 Task: Look for space in Krasyliv, Ukraine from 9th June, 2023 to 16th June, 2023 for 2 adults in price range Rs.8000 to Rs.16000. Place can be entire place with 2 bedrooms having 2 beds and 1 bathroom. Property type can be house, flat, guest house. Booking option can be shelf check-in. Required host language is English.
Action: Mouse pressed left at (478, 112)
Screenshot: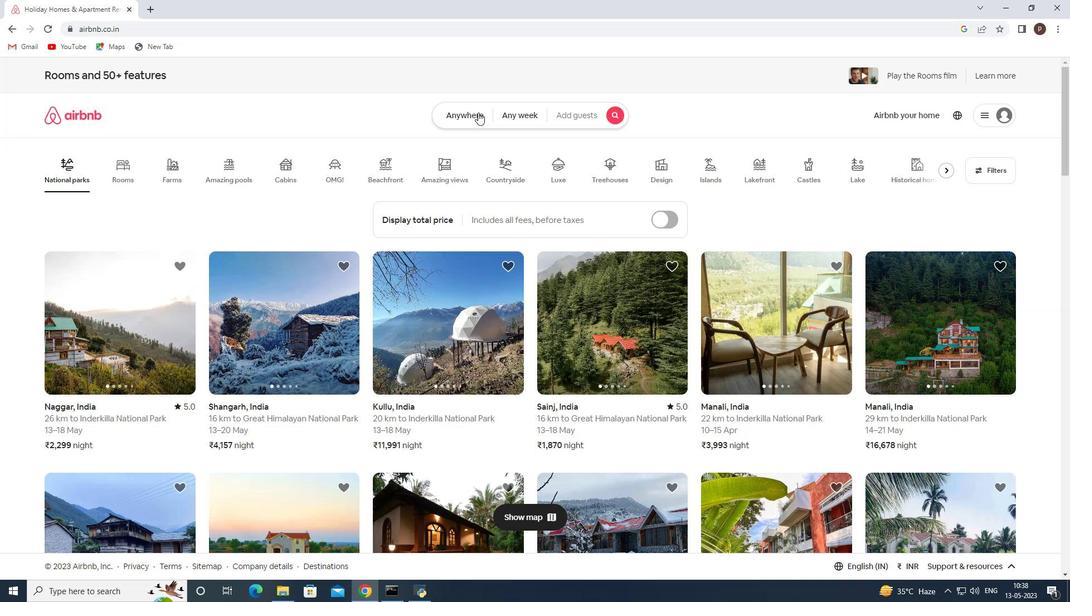 
Action: Mouse moved to (334, 162)
Screenshot: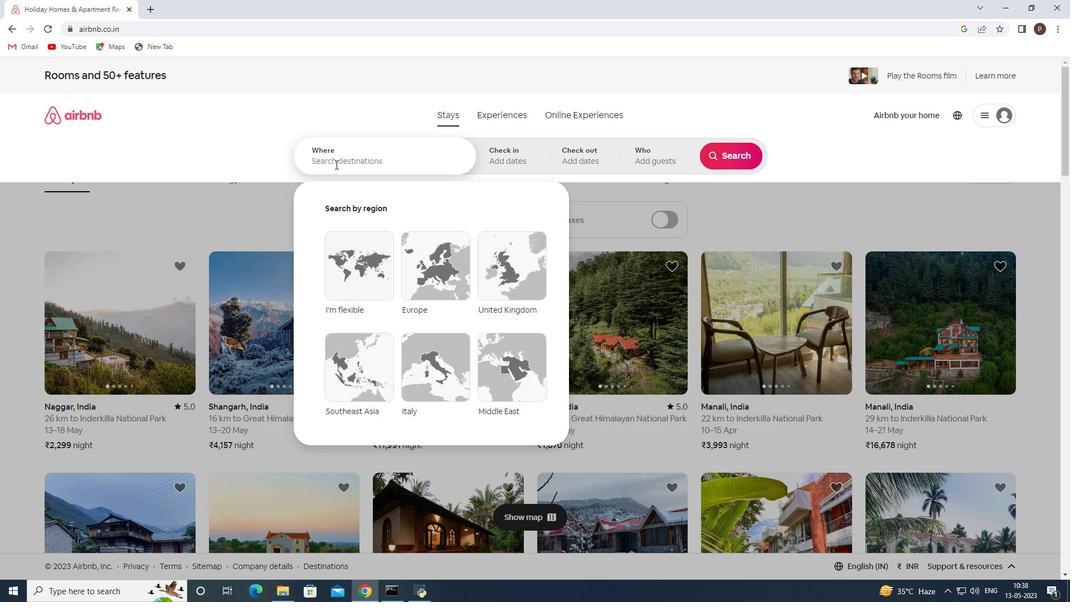 
Action: Mouse pressed left at (334, 162)
Screenshot: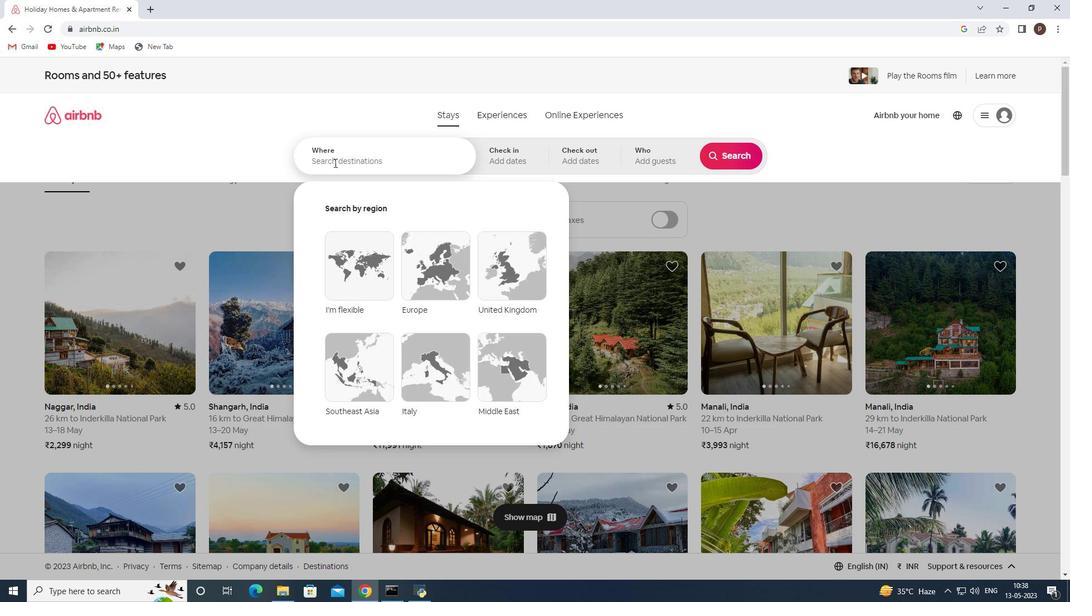 
Action: Key pressed <Key.caps_lock>K<Key.caps_lock>rasyliv,<Key.space><Key.caps_lock>U<Key.caps_lock>kraine
Screenshot: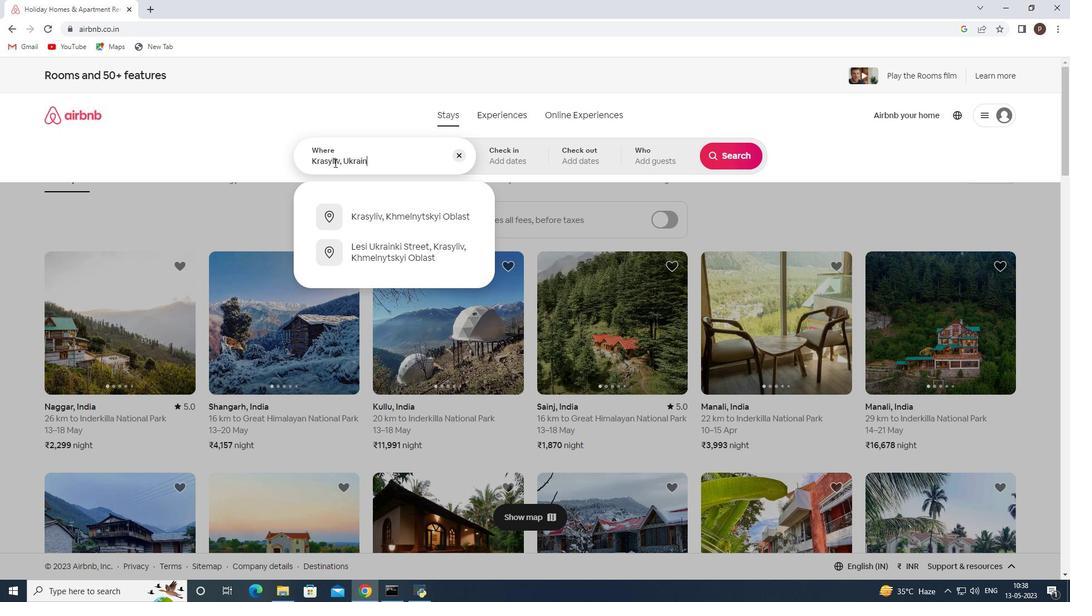 
Action: Mouse moved to (405, 125)
Screenshot: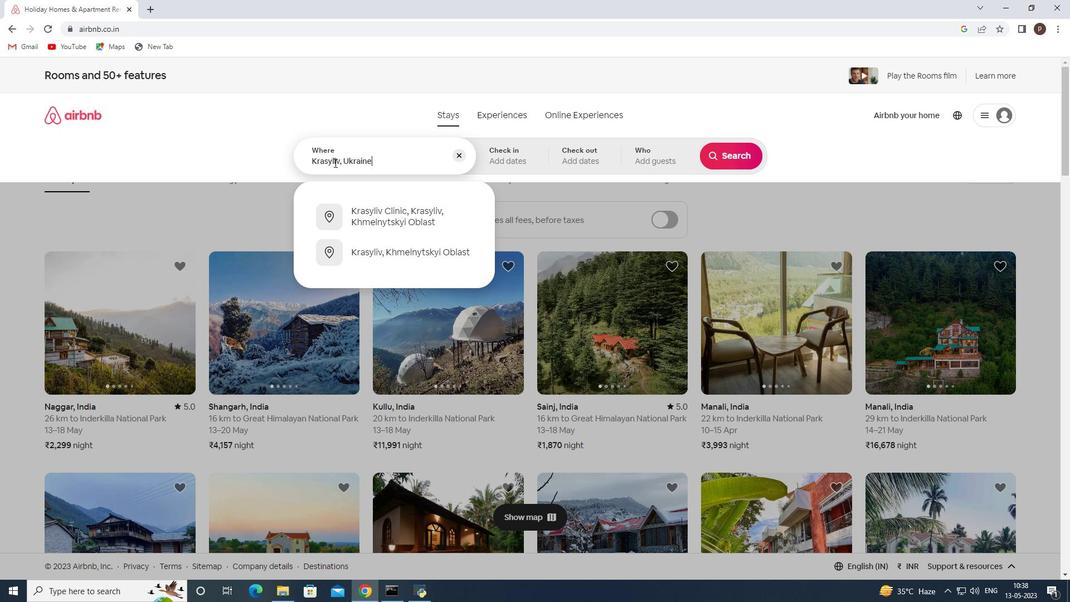
Action: Key pressed <Key.enter>
Screenshot: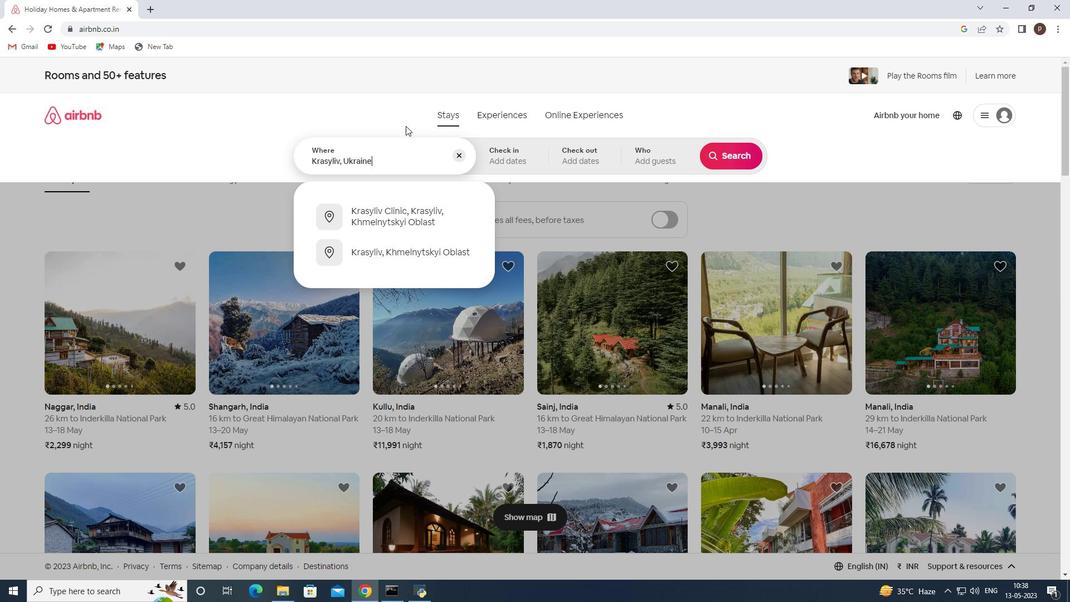 
Action: Mouse moved to (690, 321)
Screenshot: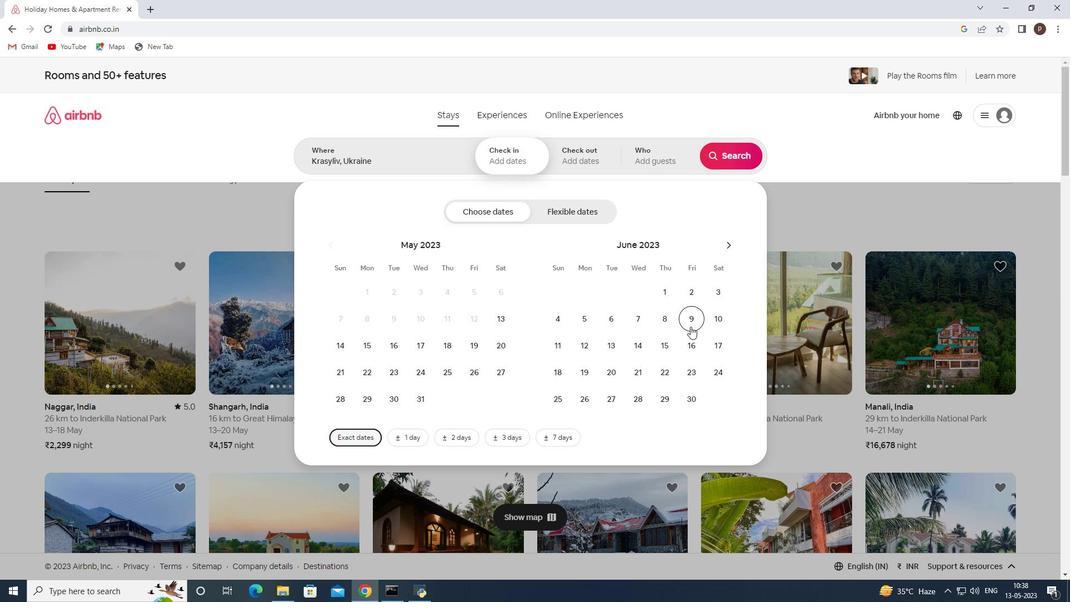 
Action: Mouse pressed left at (690, 321)
Screenshot: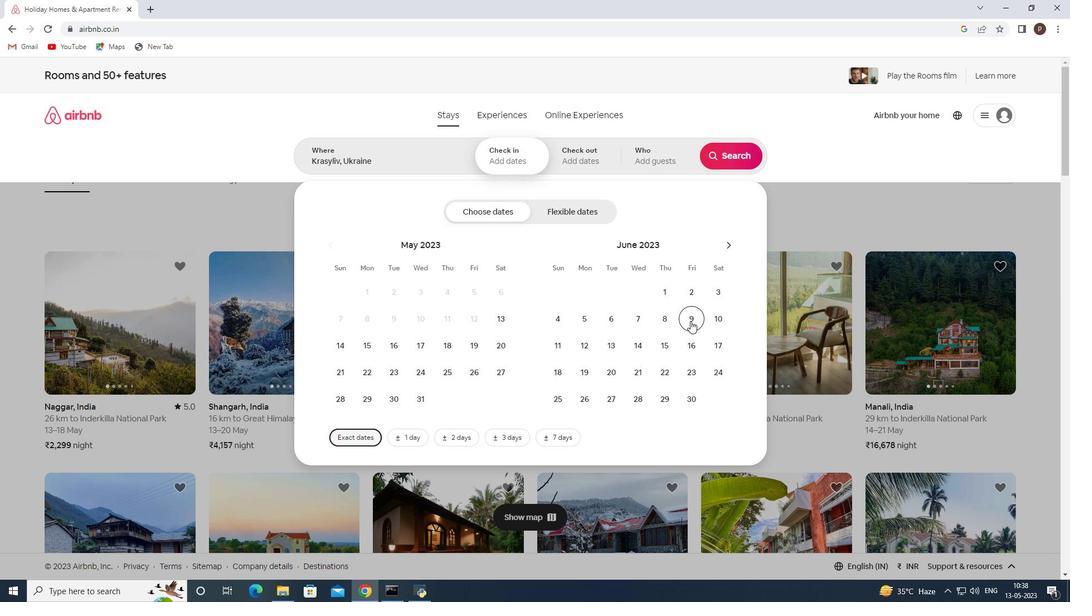 
Action: Mouse moved to (690, 342)
Screenshot: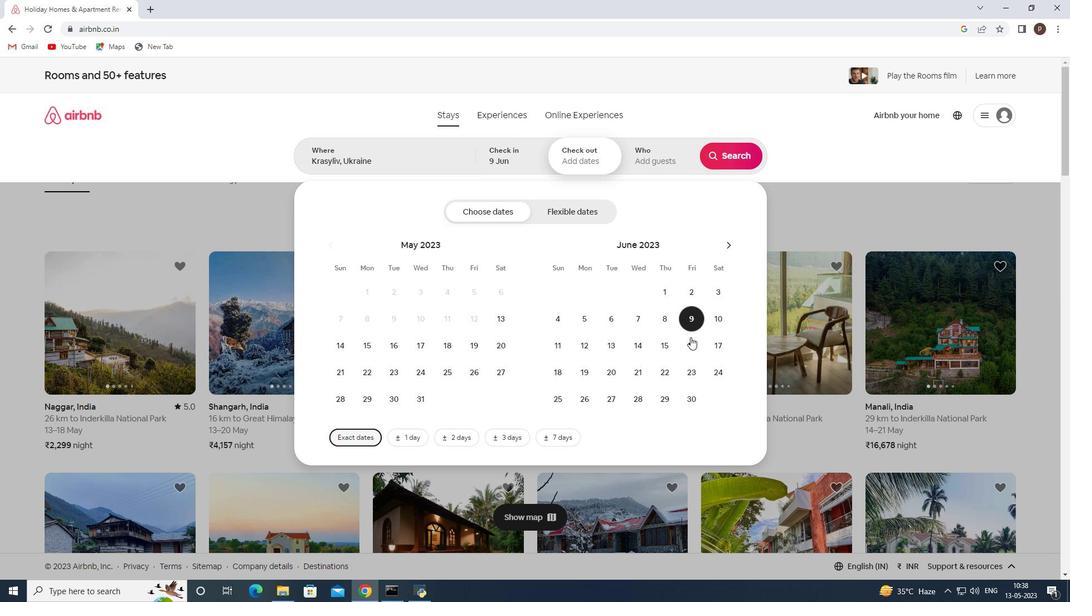 
Action: Mouse pressed left at (690, 342)
Screenshot: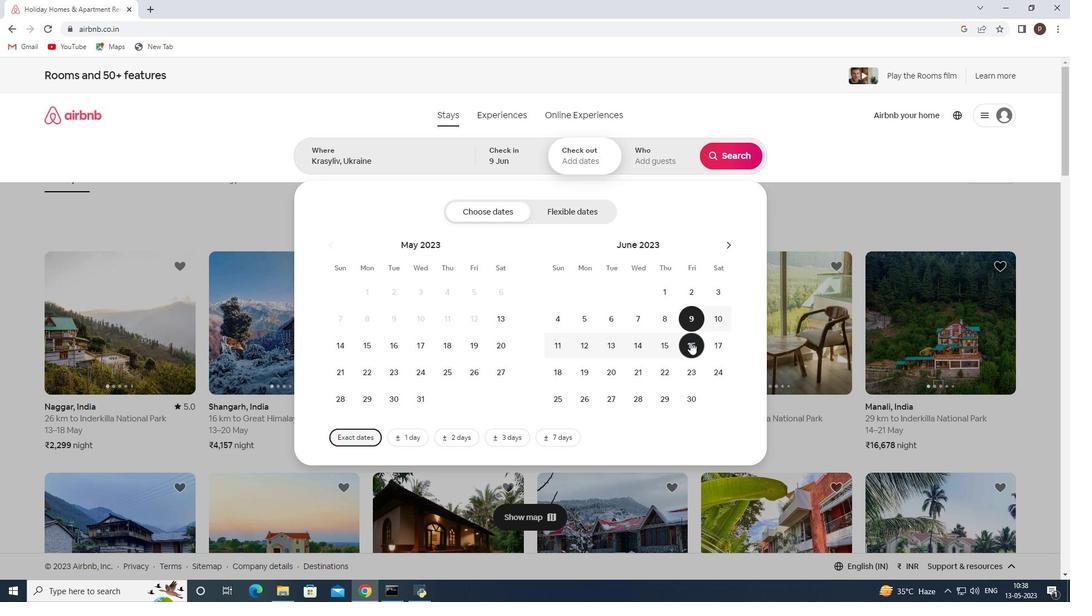 
Action: Mouse moved to (656, 159)
Screenshot: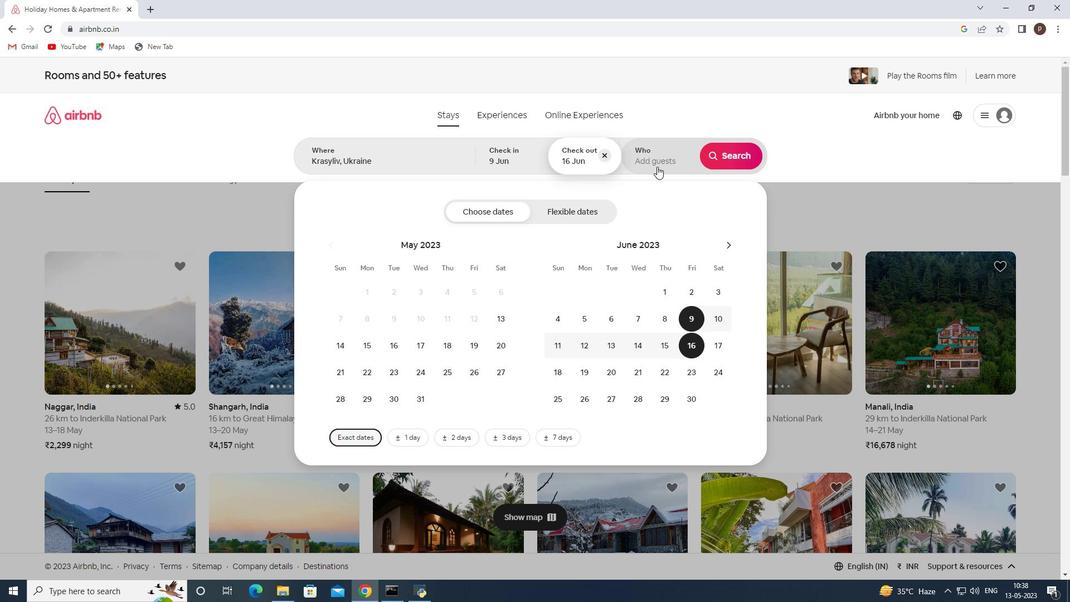
Action: Mouse pressed left at (656, 159)
Screenshot: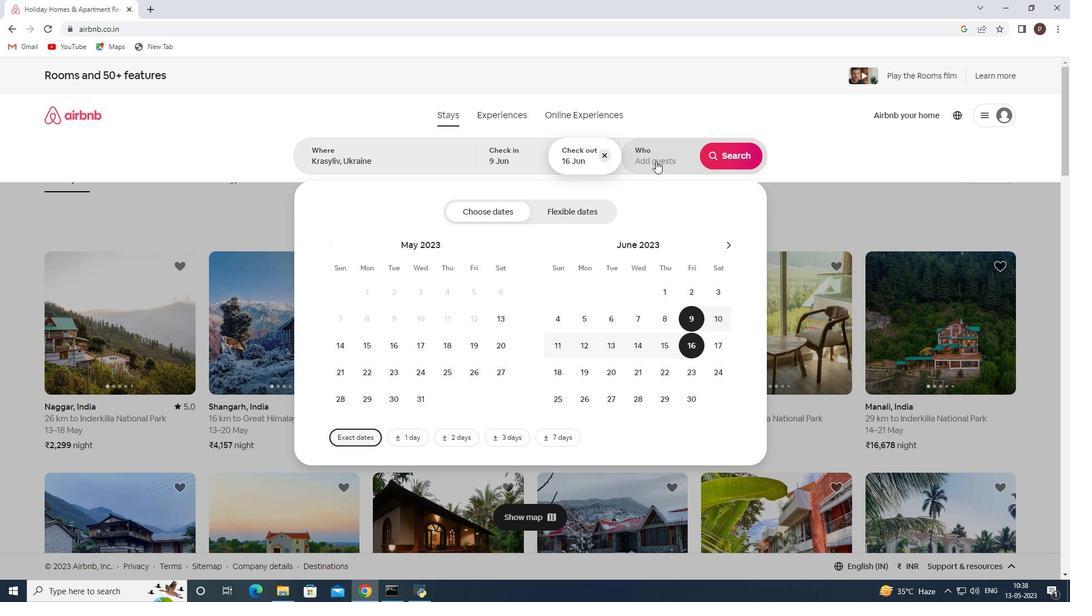 
Action: Mouse moved to (734, 209)
Screenshot: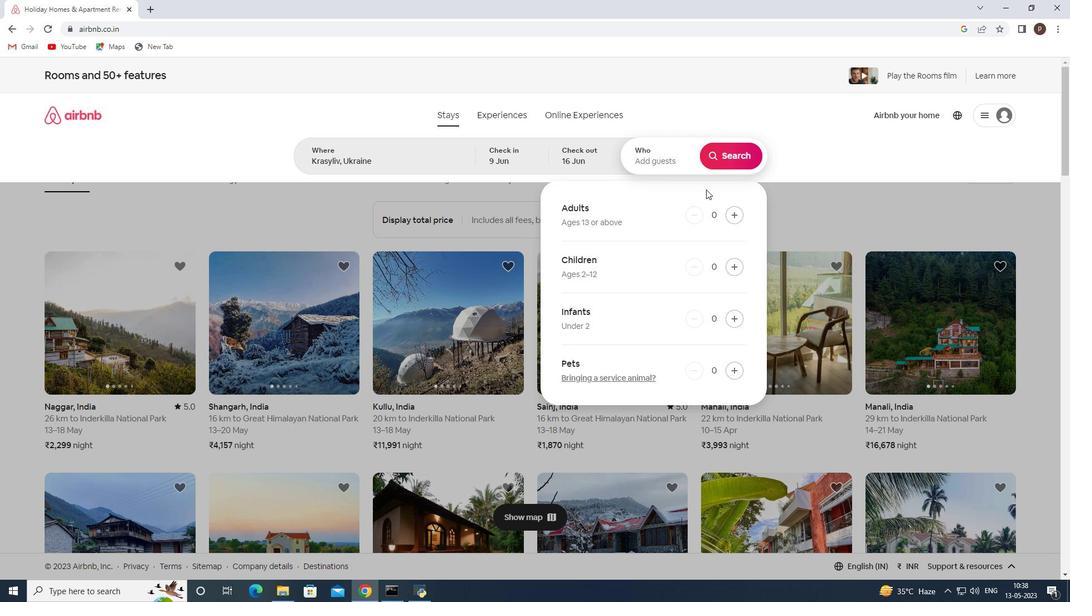 
Action: Mouse pressed left at (734, 209)
Screenshot: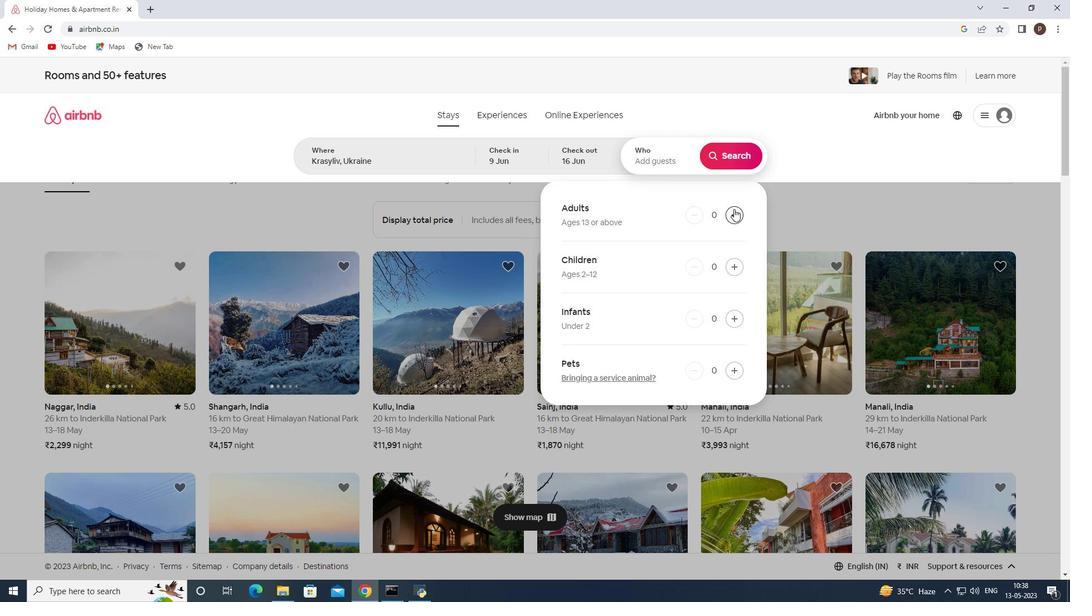 
Action: Mouse pressed left at (734, 209)
Screenshot: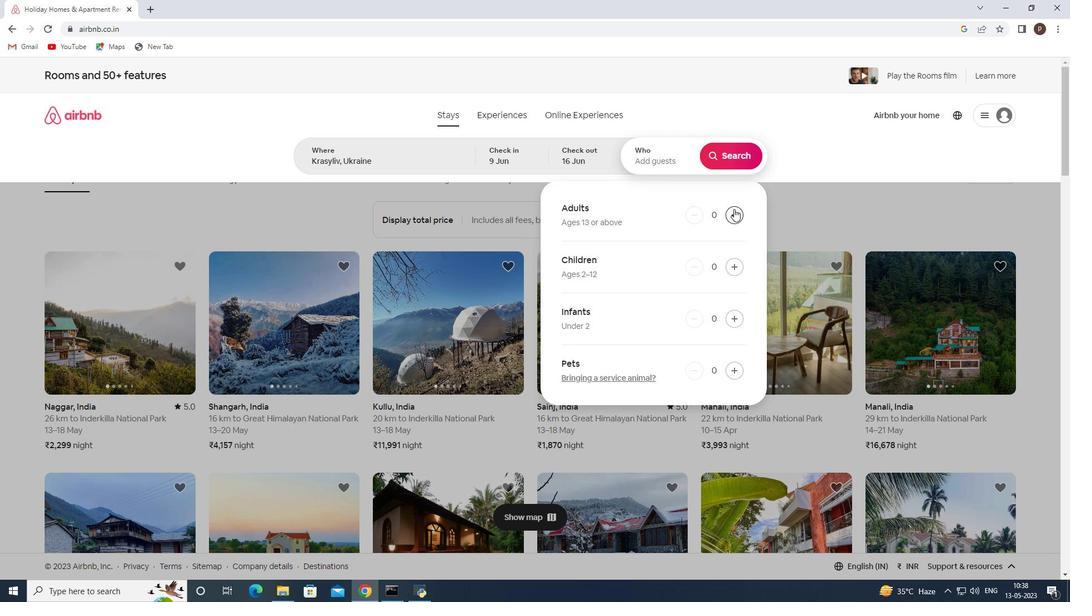 
Action: Mouse moved to (736, 152)
Screenshot: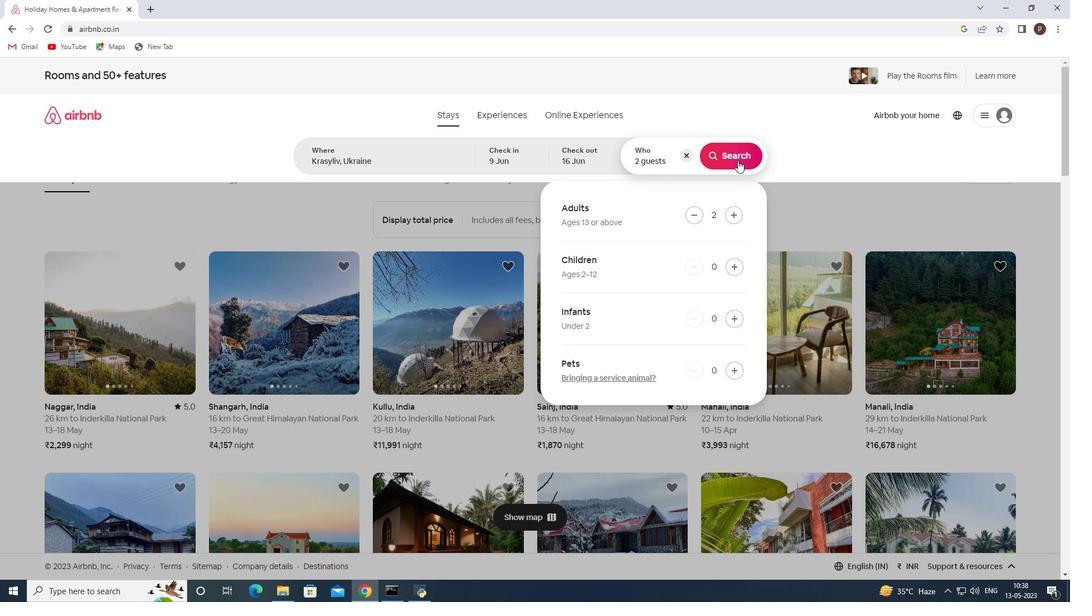 
Action: Mouse pressed left at (736, 152)
Screenshot: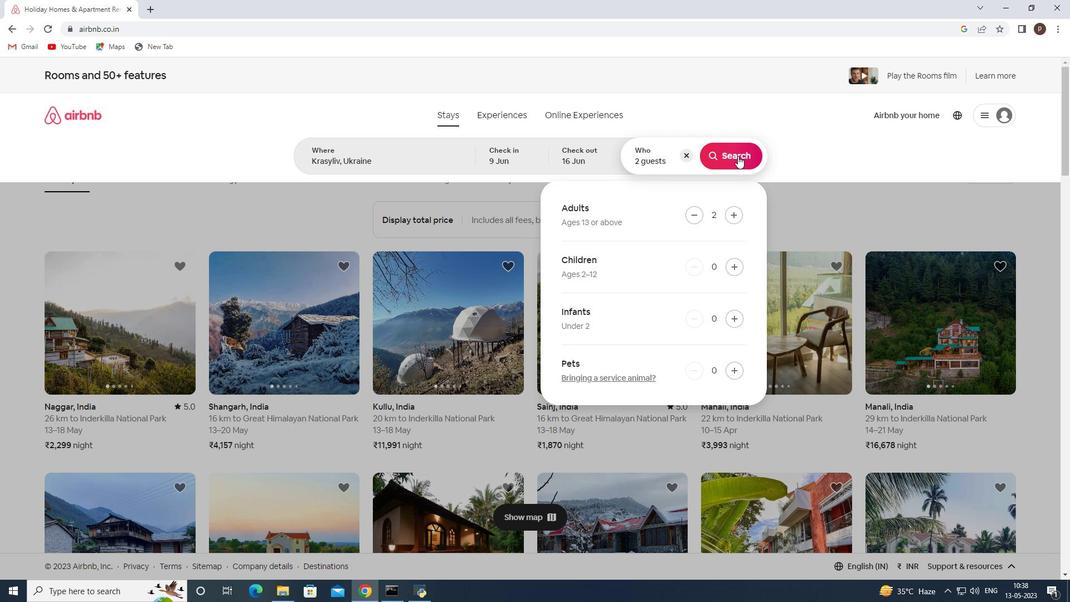 
Action: Mouse moved to (1012, 124)
Screenshot: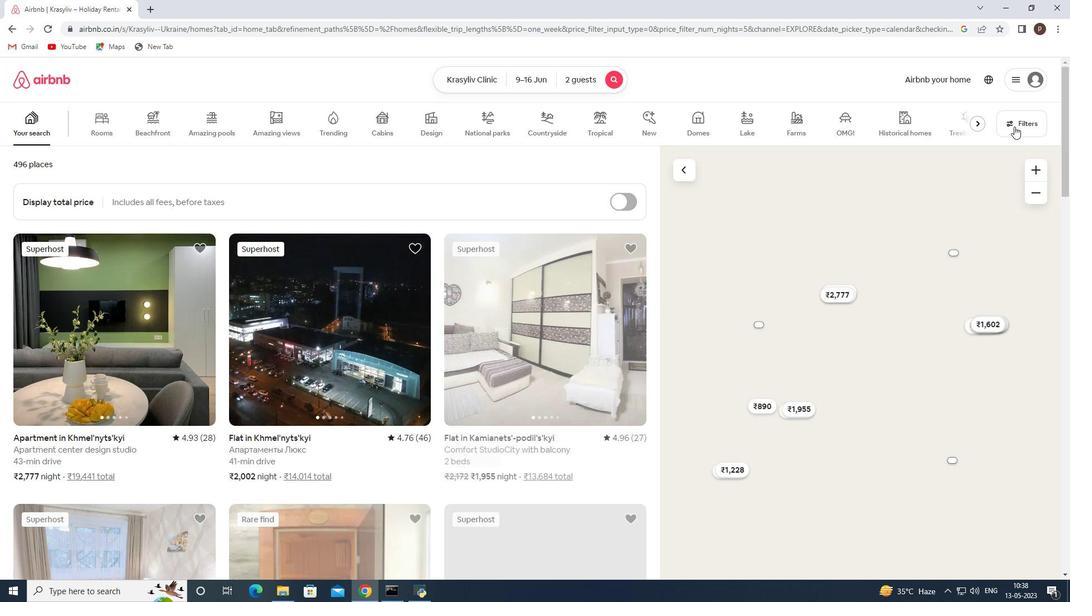 
Action: Mouse pressed left at (1012, 124)
Screenshot: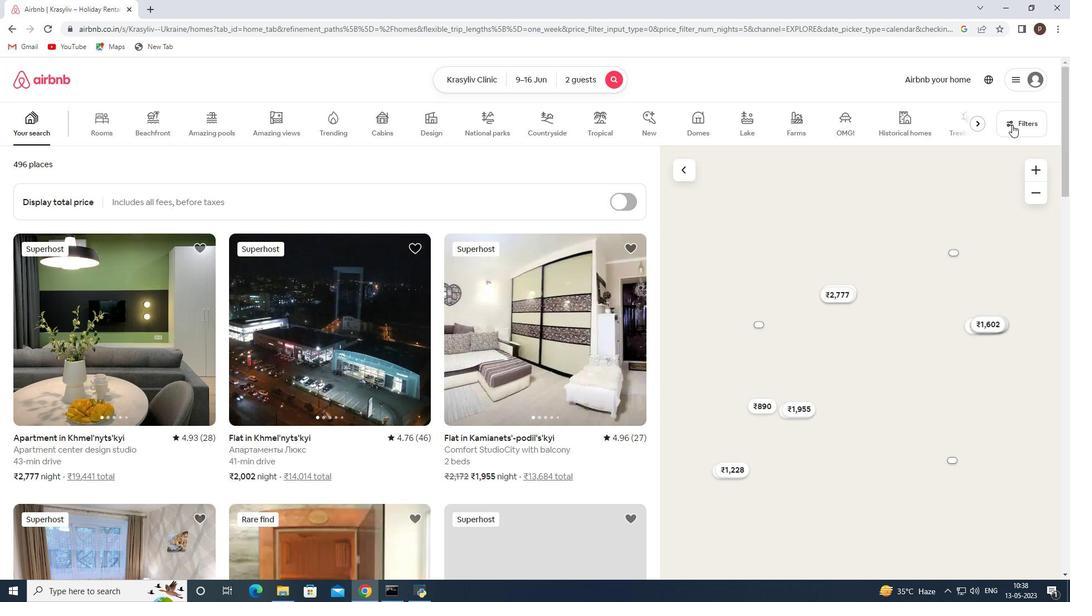
Action: Mouse moved to (367, 399)
Screenshot: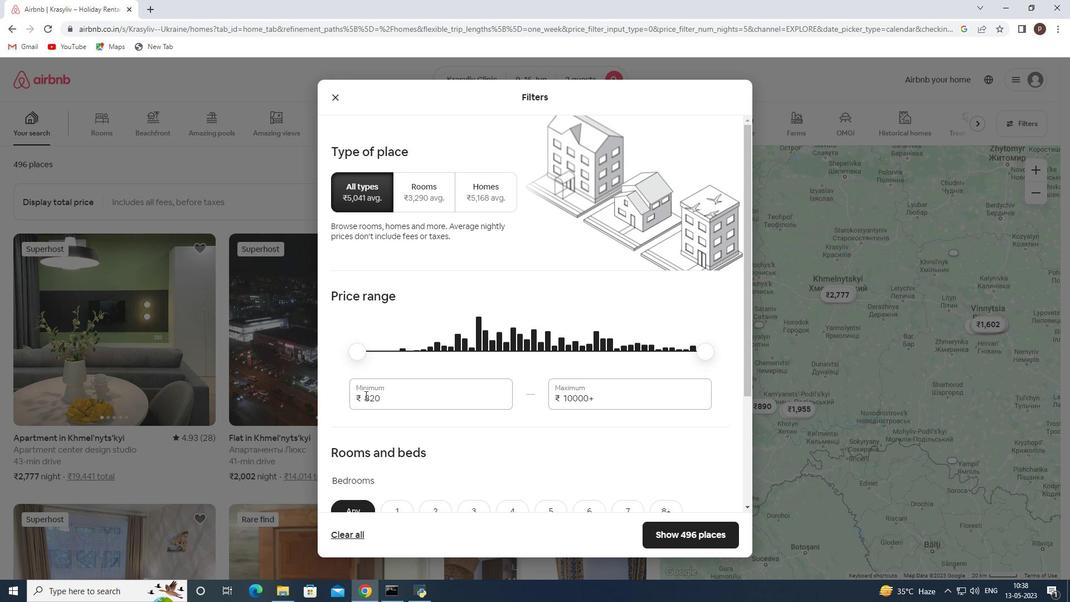 
Action: Mouse pressed left at (367, 399)
Screenshot: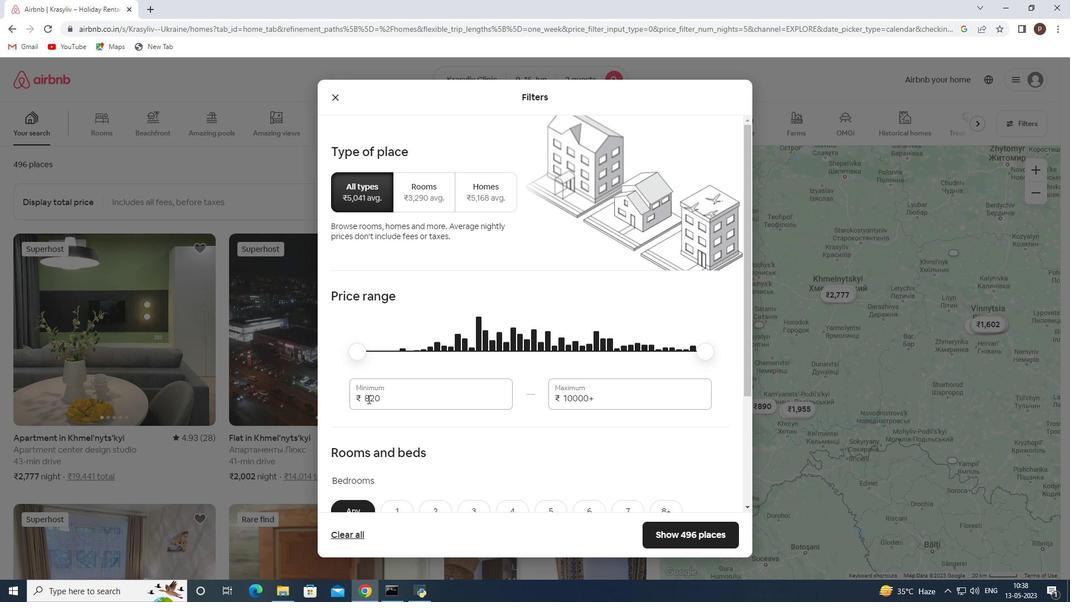
Action: Mouse pressed left at (367, 399)
Screenshot: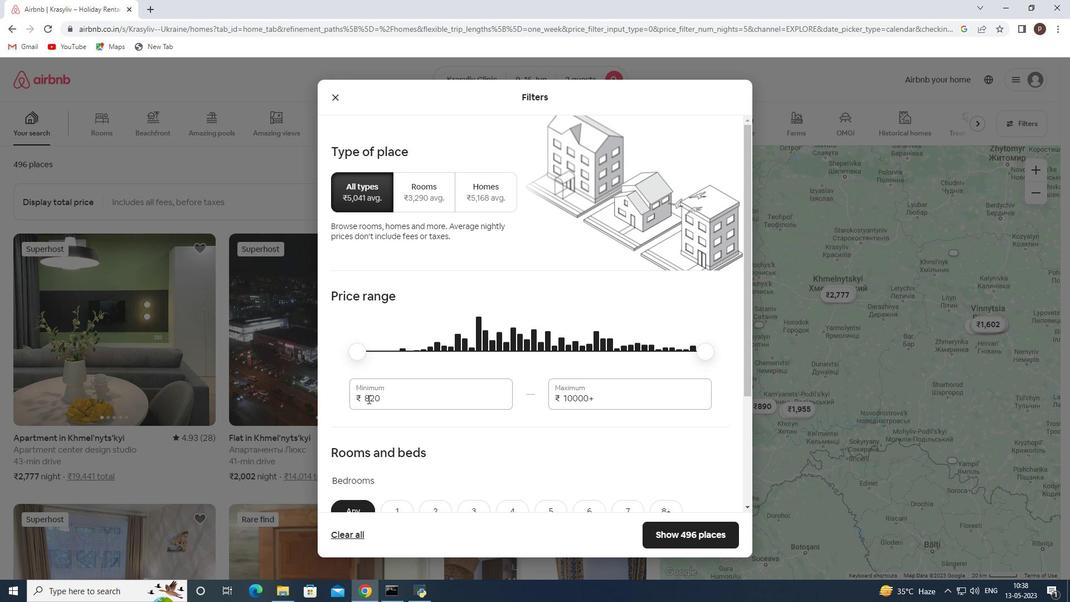 
Action: Key pressed 8000<Key.tab>16000
Screenshot: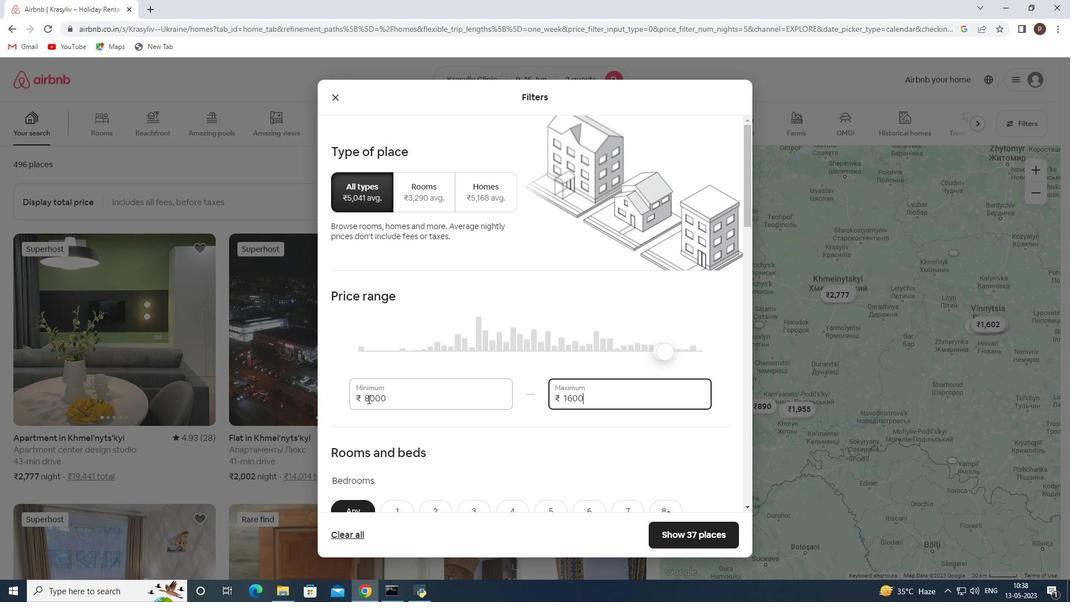 
Action: Mouse scrolled (367, 398) with delta (0, 0)
Screenshot: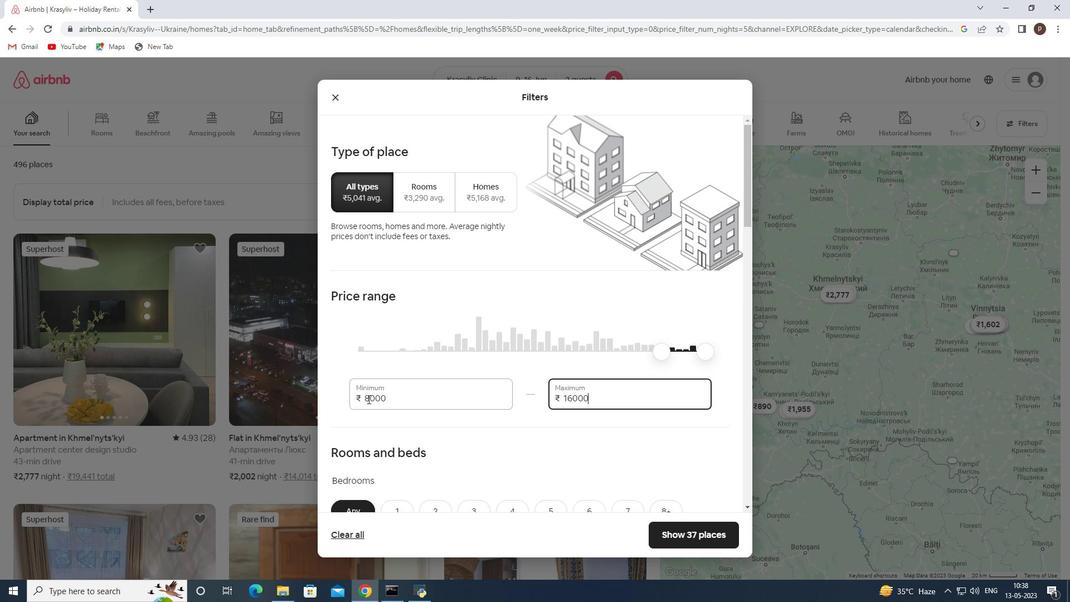 
Action: Mouse scrolled (367, 398) with delta (0, 0)
Screenshot: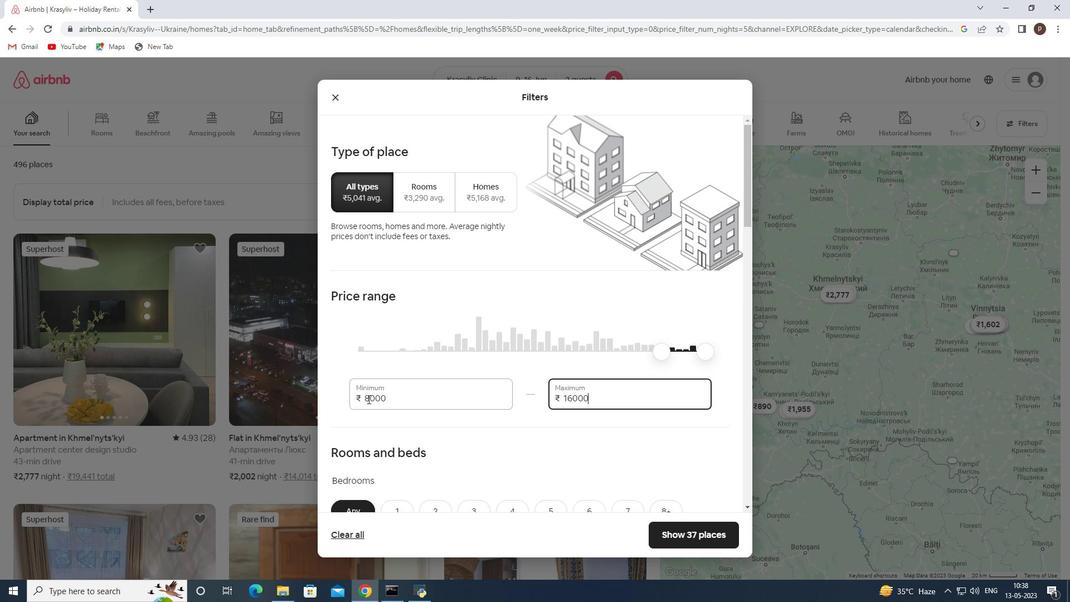 
Action: Mouse moved to (369, 399)
Screenshot: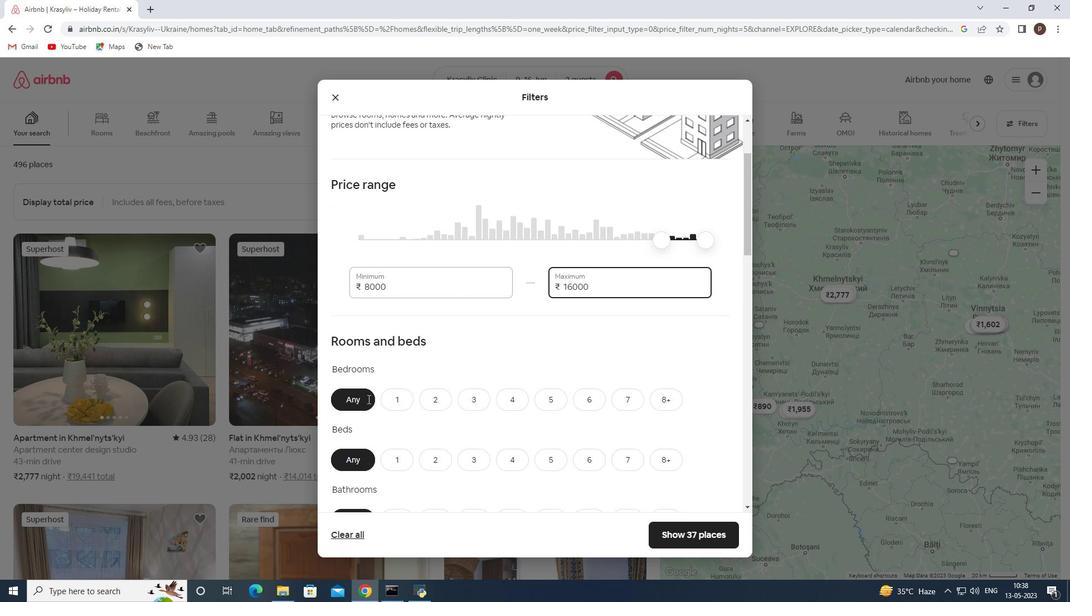 
Action: Mouse scrolled (369, 398) with delta (0, 0)
Screenshot: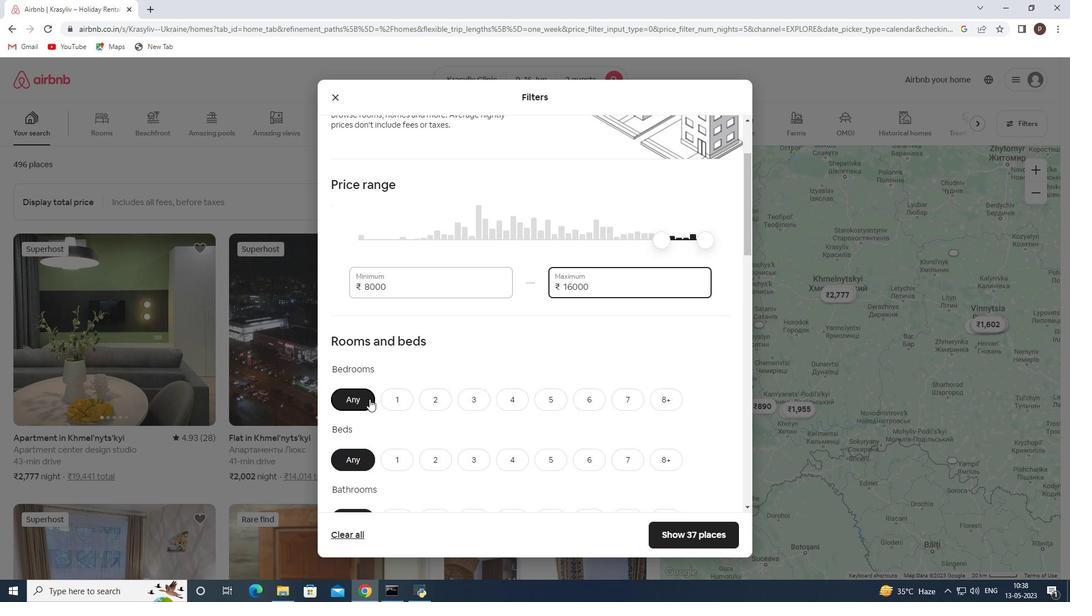 
Action: Mouse moved to (433, 346)
Screenshot: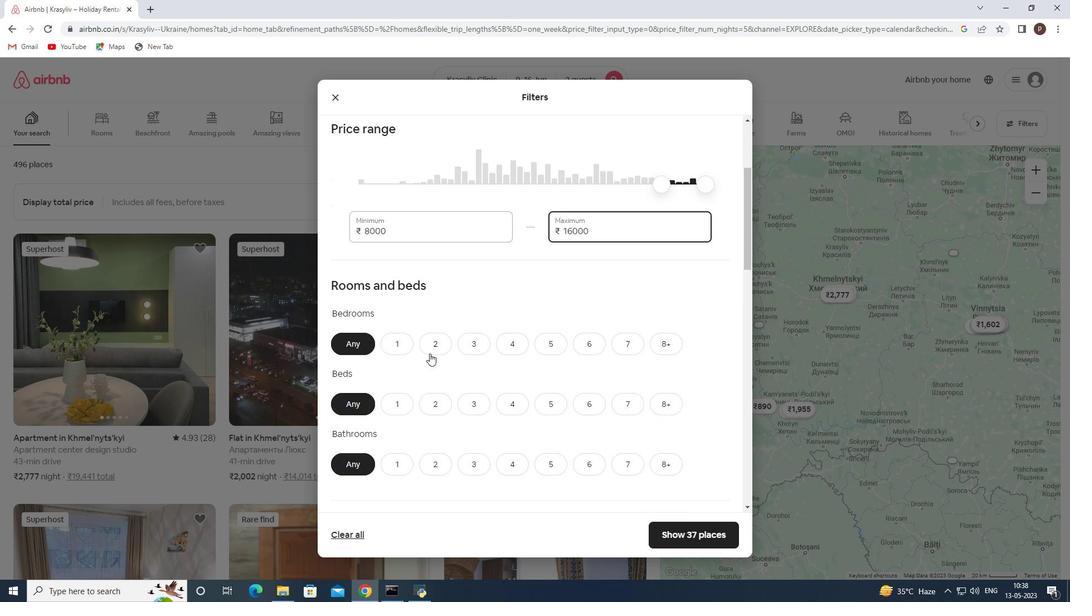 
Action: Mouse pressed left at (433, 346)
Screenshot: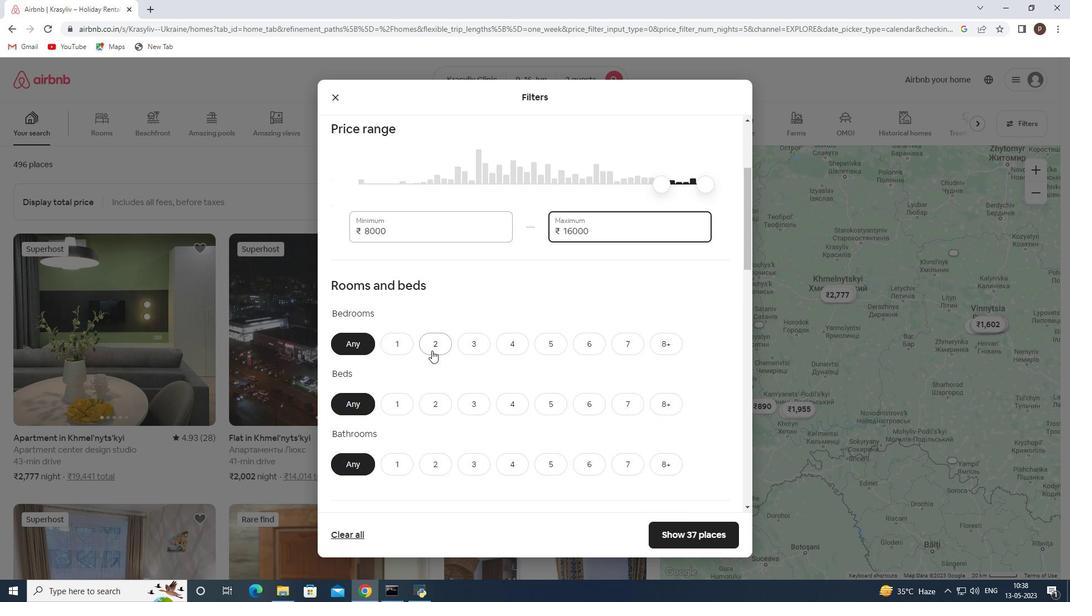 
Action: Mouse moved to (433, 393)
Screenshot: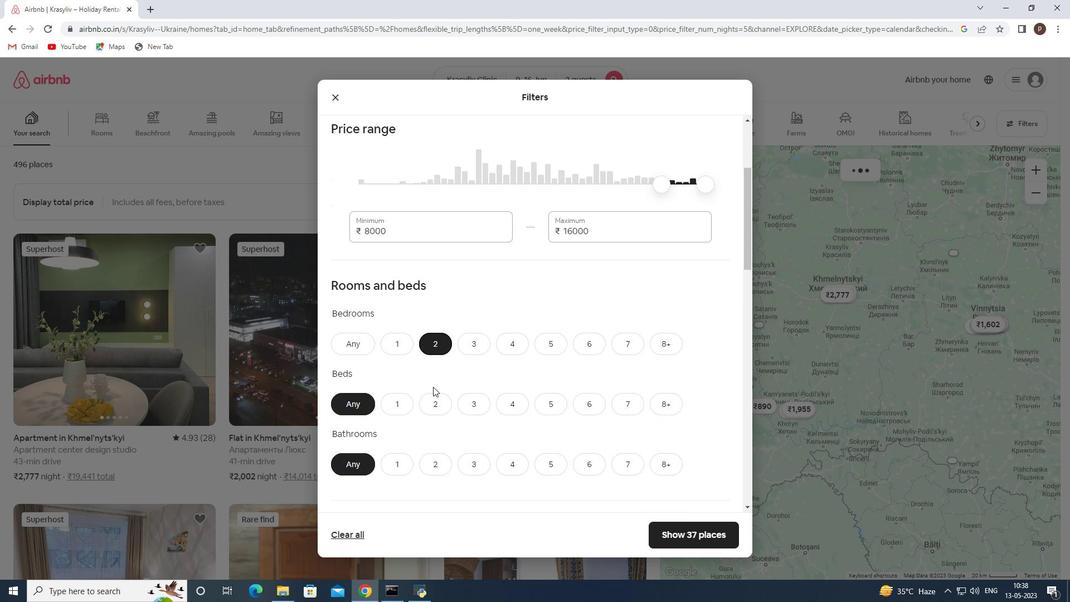
Action: Mouse pressed left at (433, 393)
Screenshot: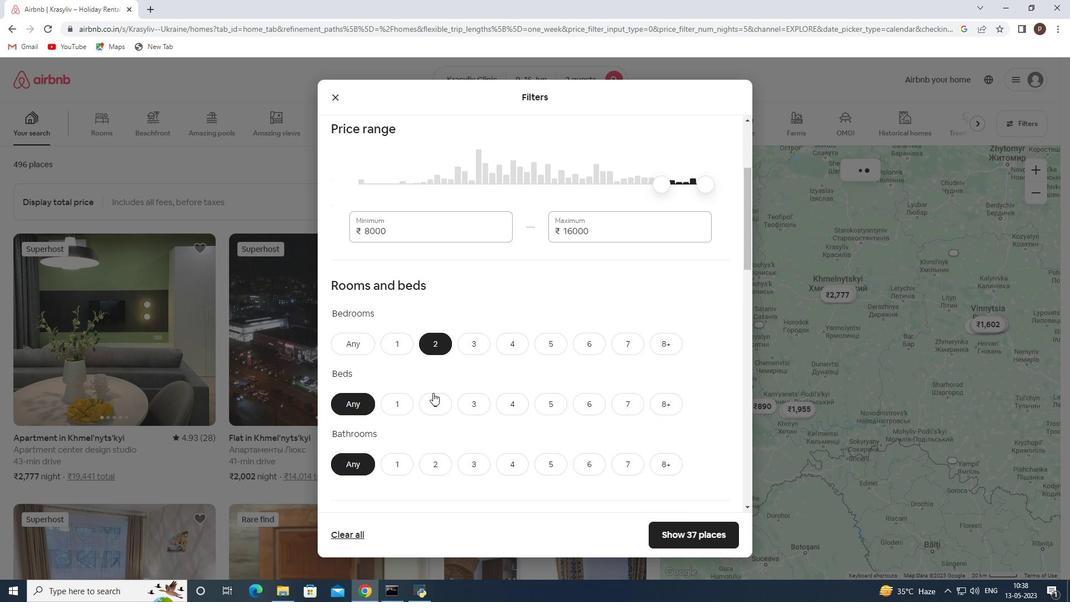 
Action: Mouse moved to (394, 466)
Screenshot: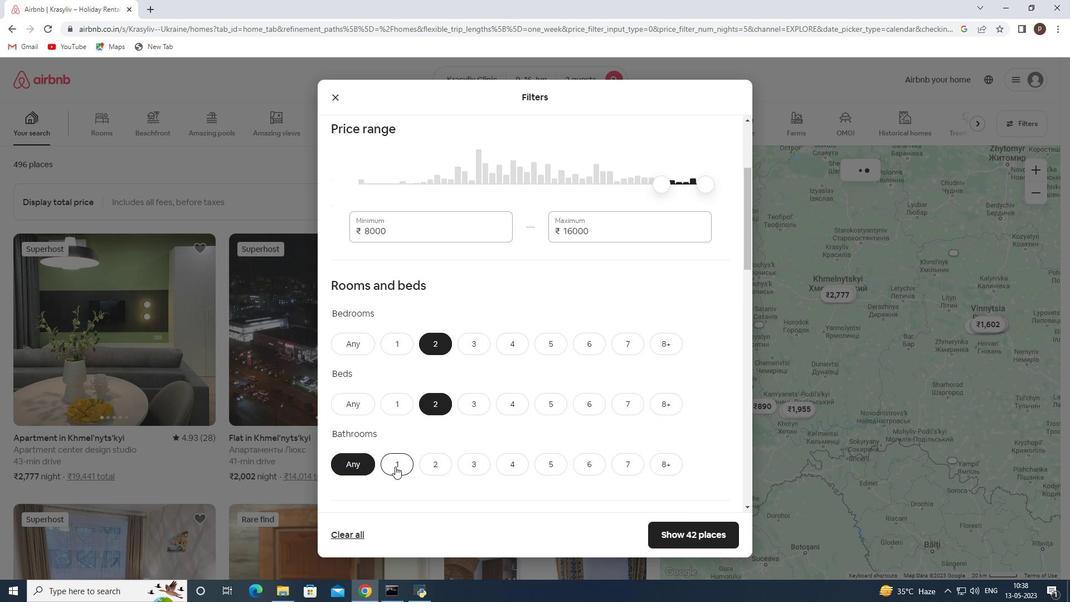 
Action: Mouse pressed left at (394, 466)
Screenshot: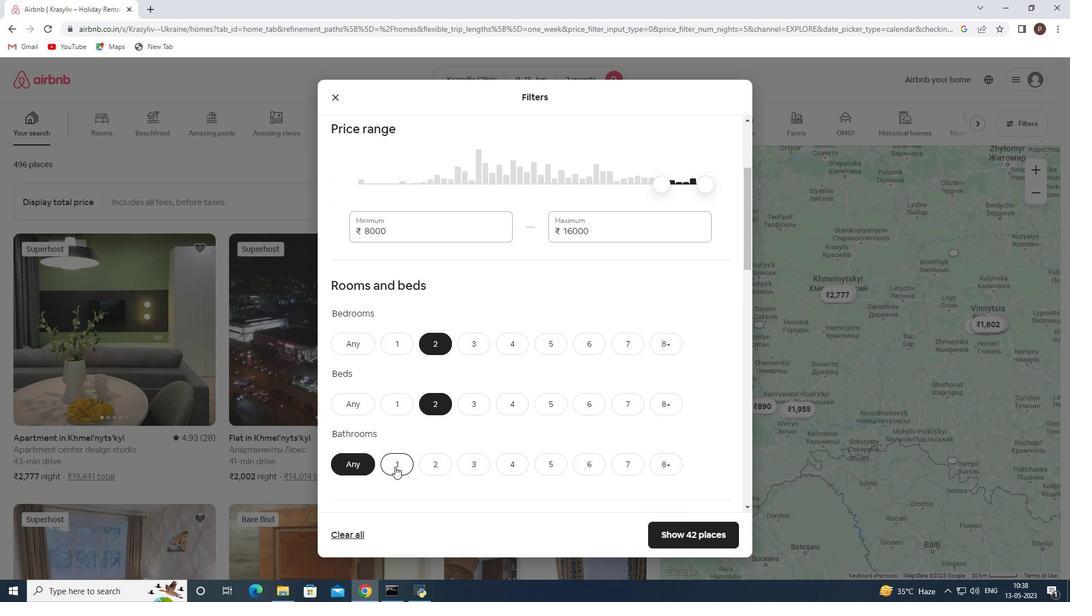 
Action: Mouse moved to (440, 424)
Screenshot: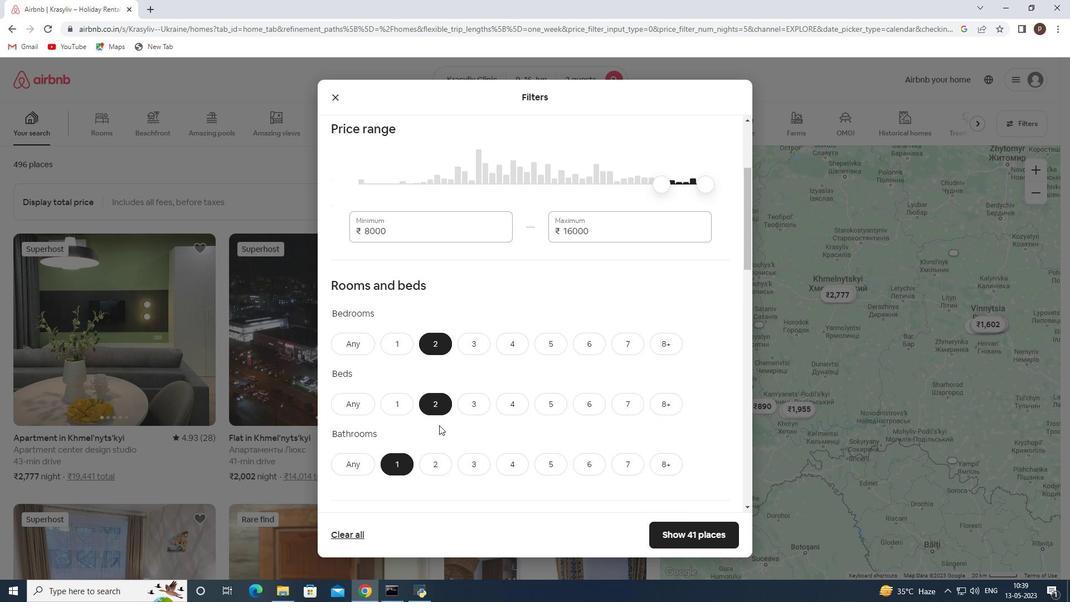 
Action: Mouse scrolled (440, 424) with delta (0, 0)
Screenshot: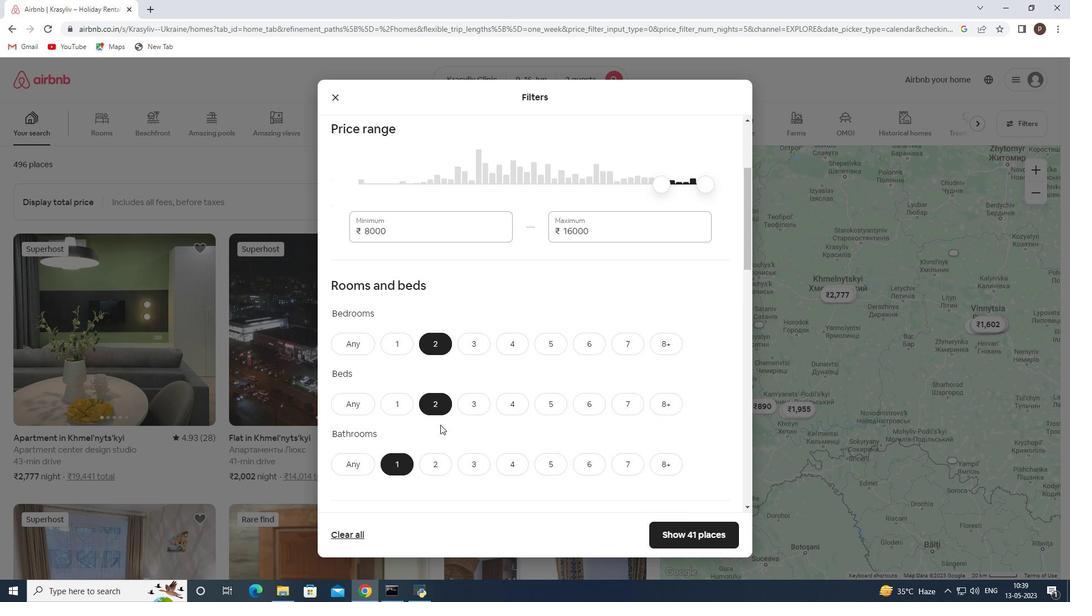 
Action: Mouse scrolled (440, 424) with delta (0, 0)
Screenshot: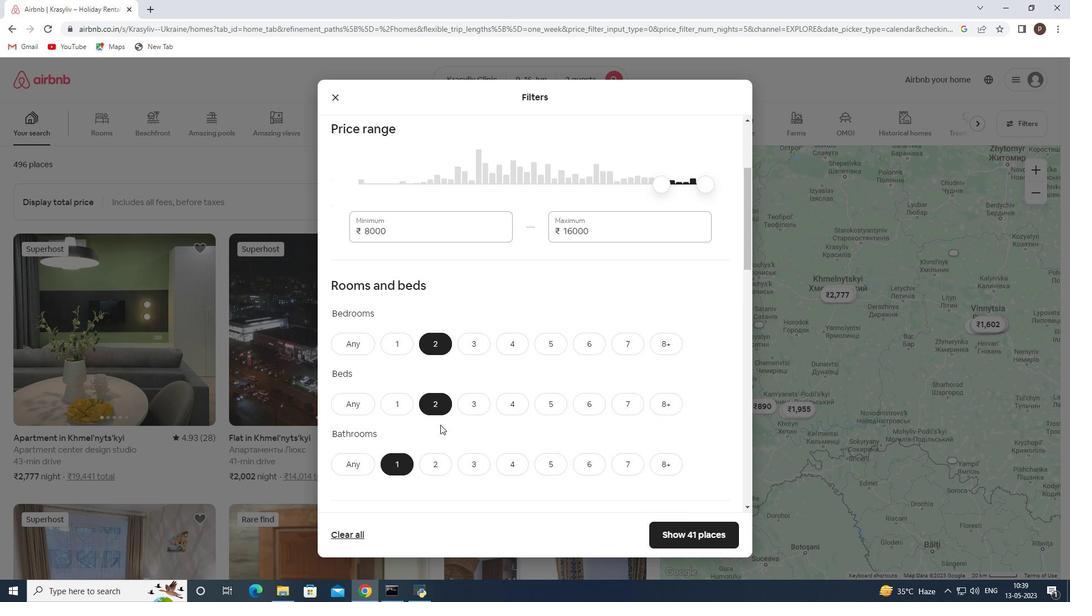 
Action: Mouse moved to (397, 481)
Screenshot: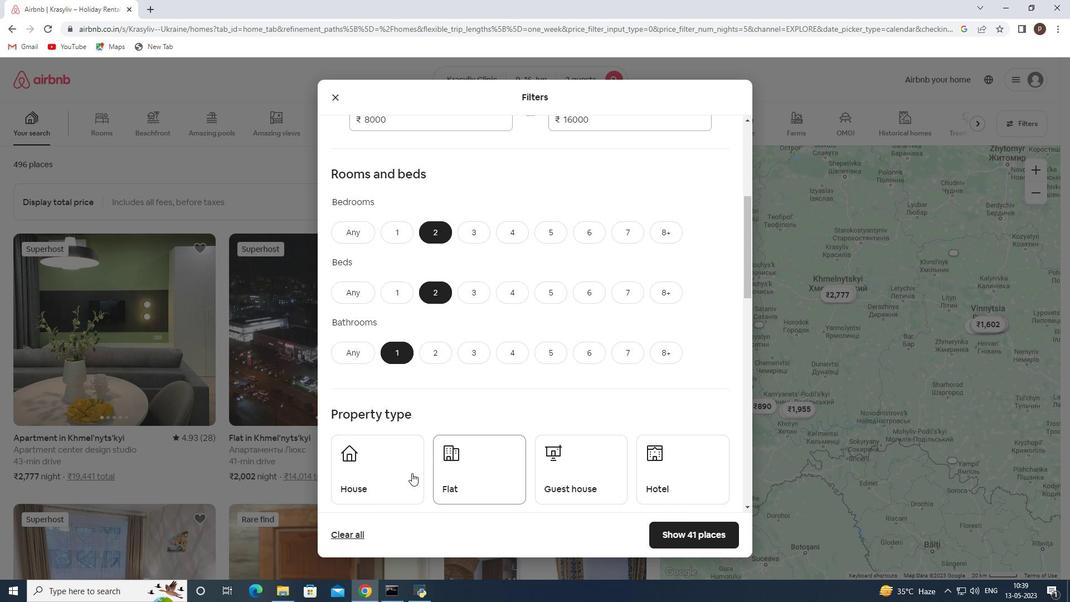 
Action: Mouse pressed left at (397, 481)
Screenshot: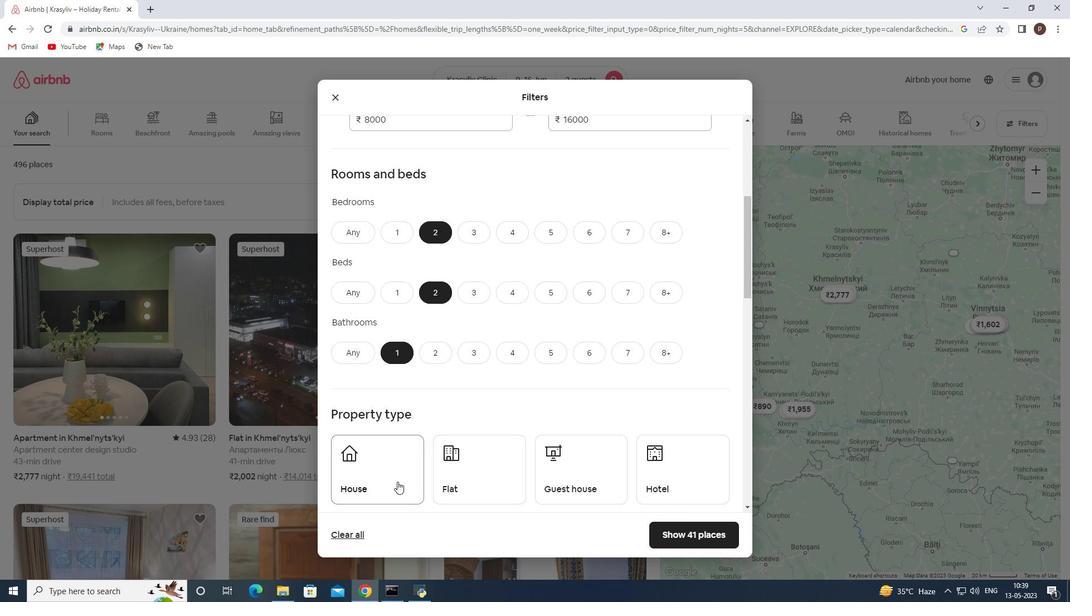 
Action: Mouse moved to (490, 477)
Screenshot: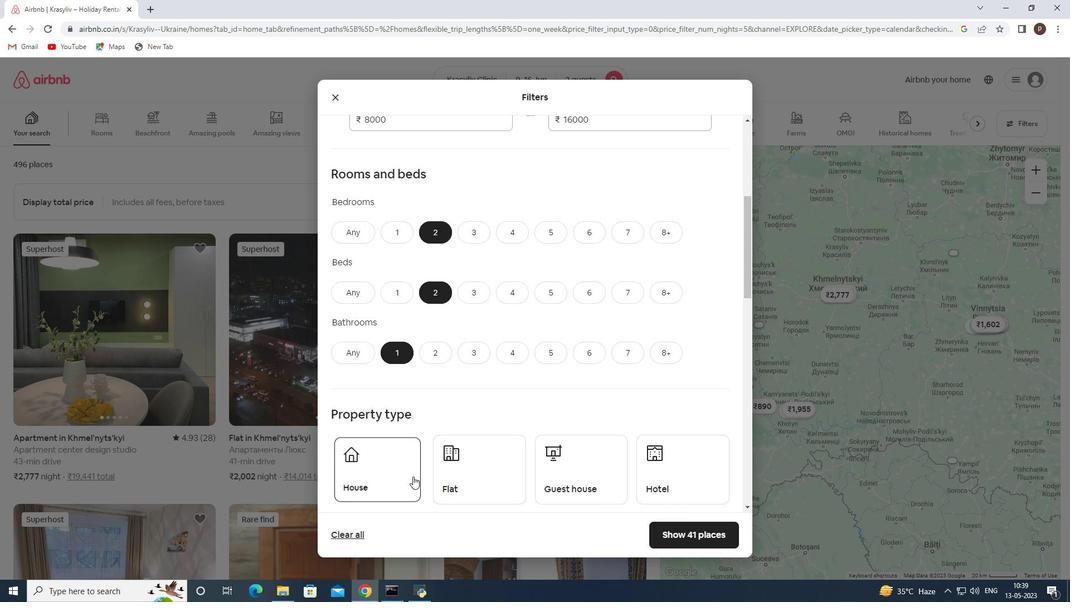 
Action: Mouse pressed left at (490, 477)
Screenshot: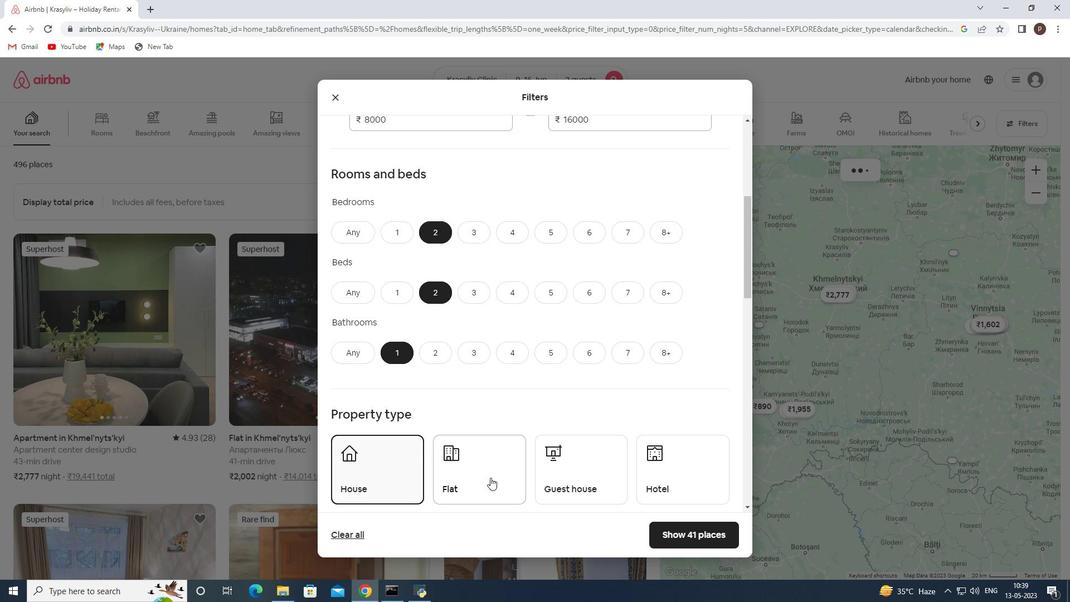 
Action: Mouse moved to (588, 472)
Screenshot: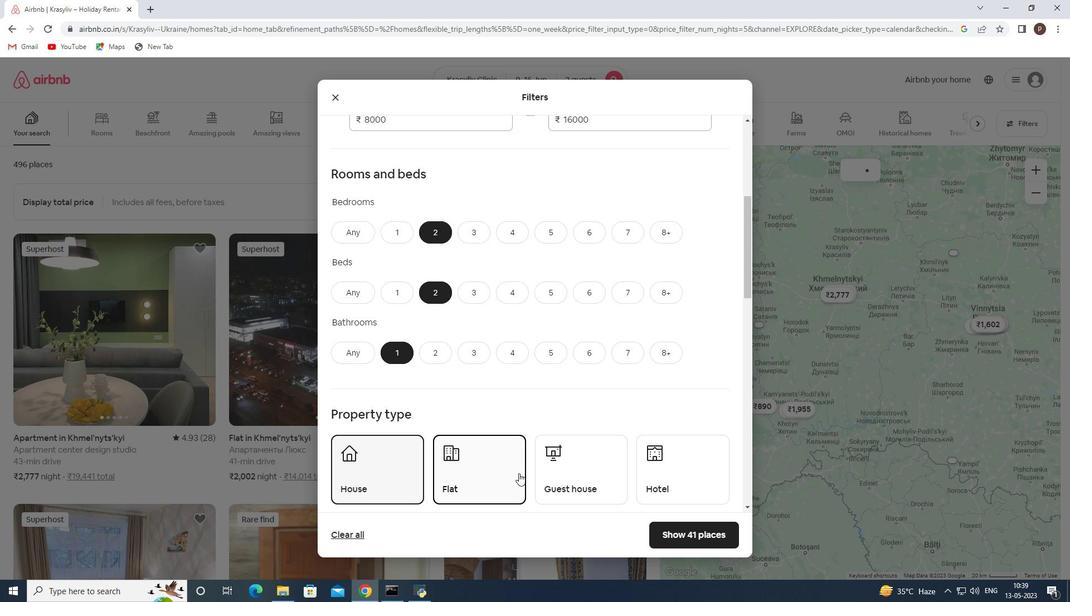 
Action: Mouse pressed left at (588, 472)
Screenshot: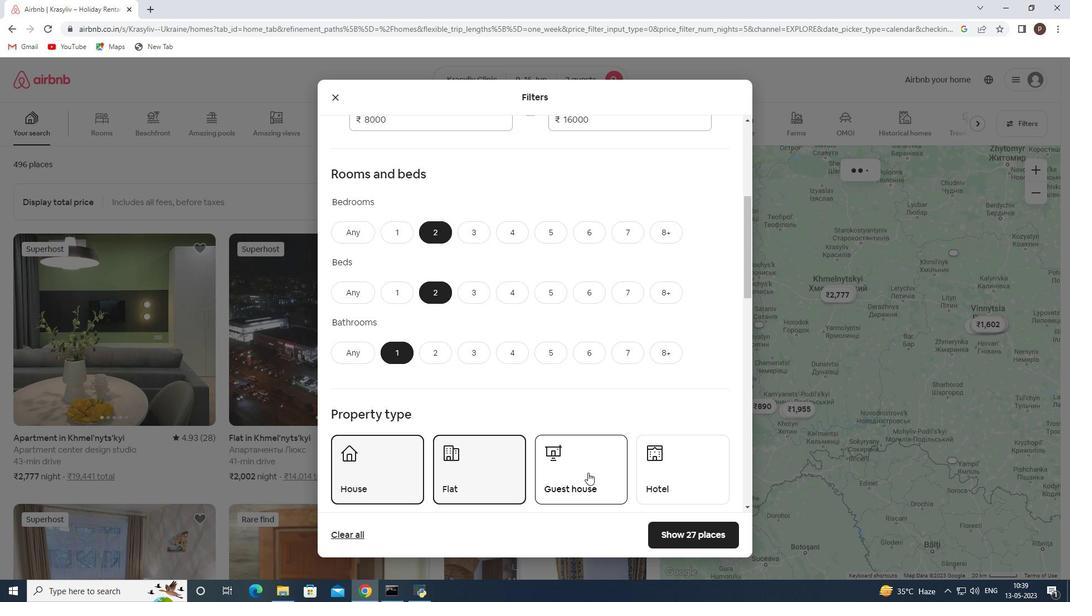 
Action: Mouse moved to (571, 466)
Screenshot: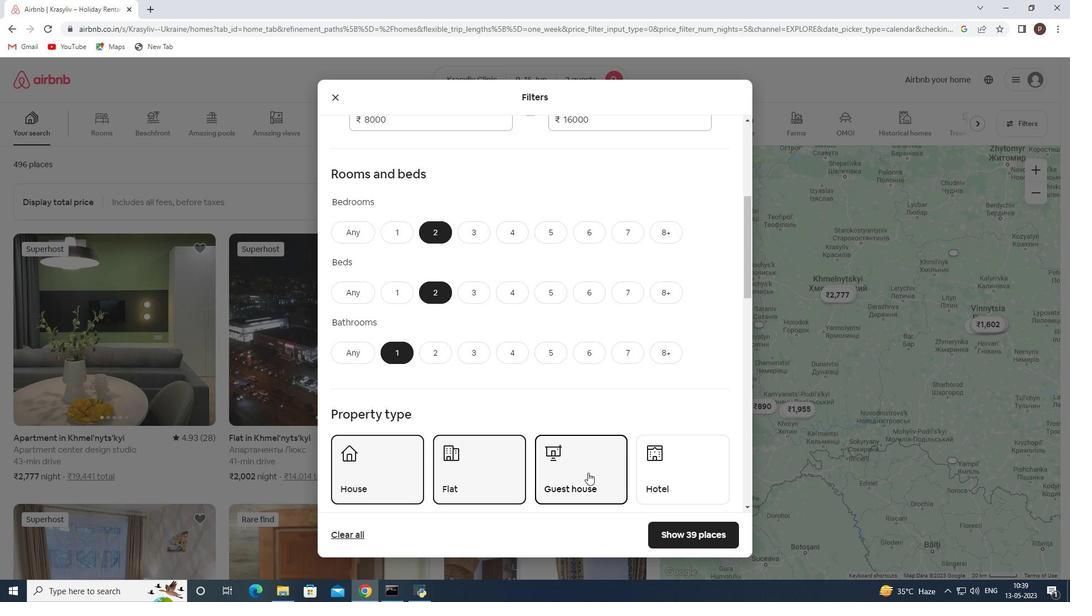 
Action: Mouse scrolled (571, 466) with delta (0, 0)
Screenshot: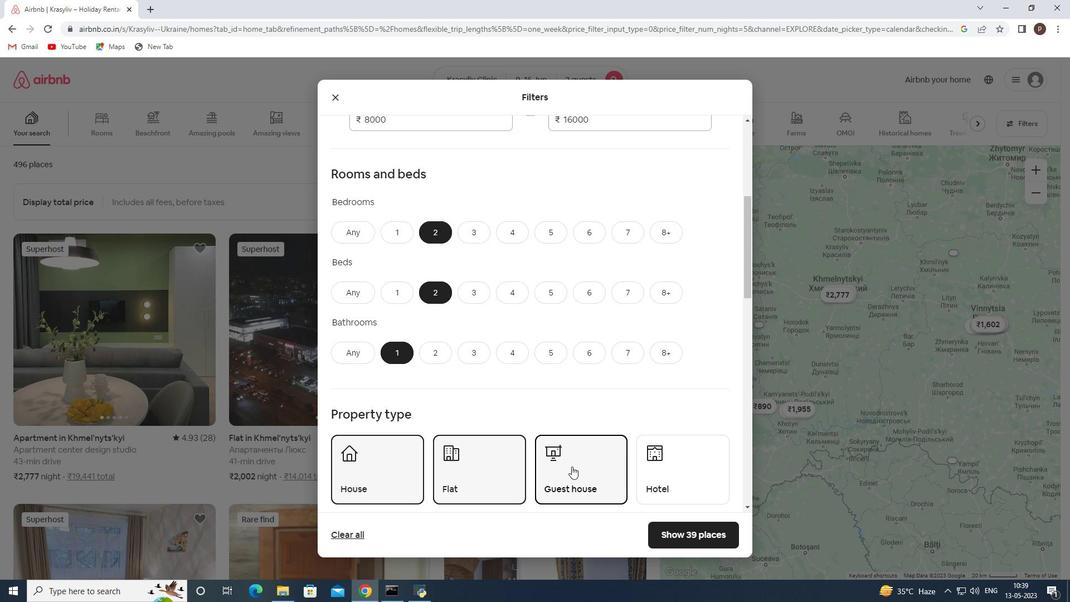 
Action: Mouse scrolled (571, 466) with delta (0, 0)
Screenshot: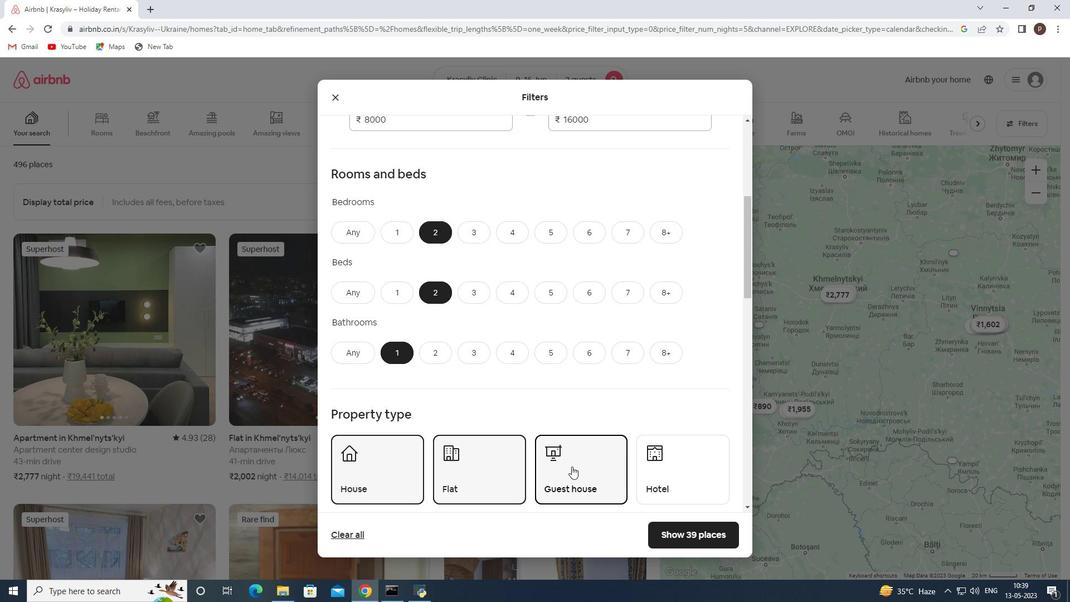 
Action: Mouse moved to (540, 425)
Screenshot: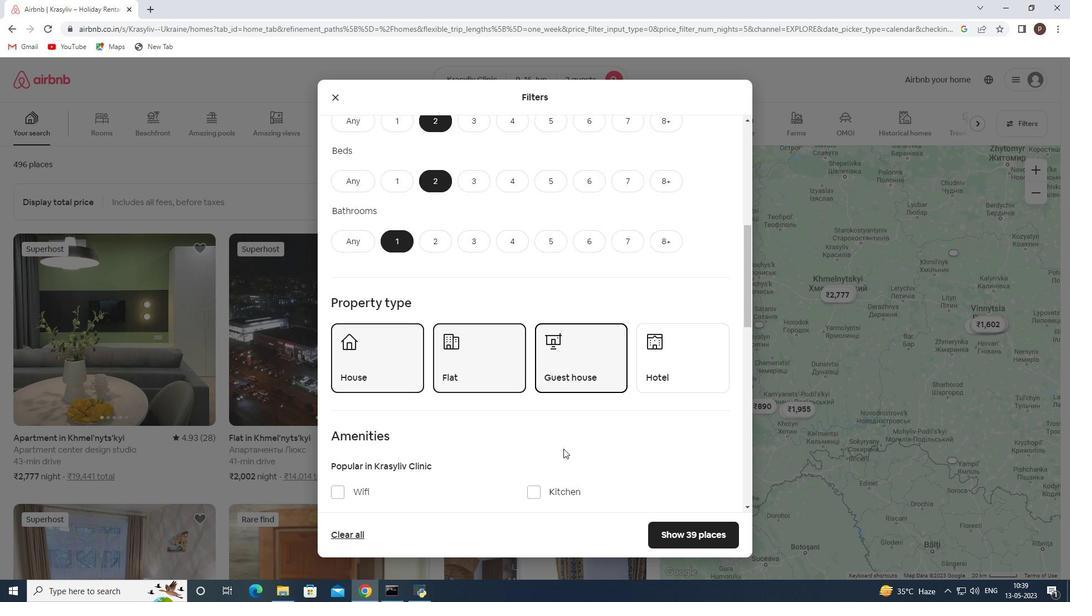 
Action: Mouse scrolled (540, 425) with delta (0, 0)
Screenshot: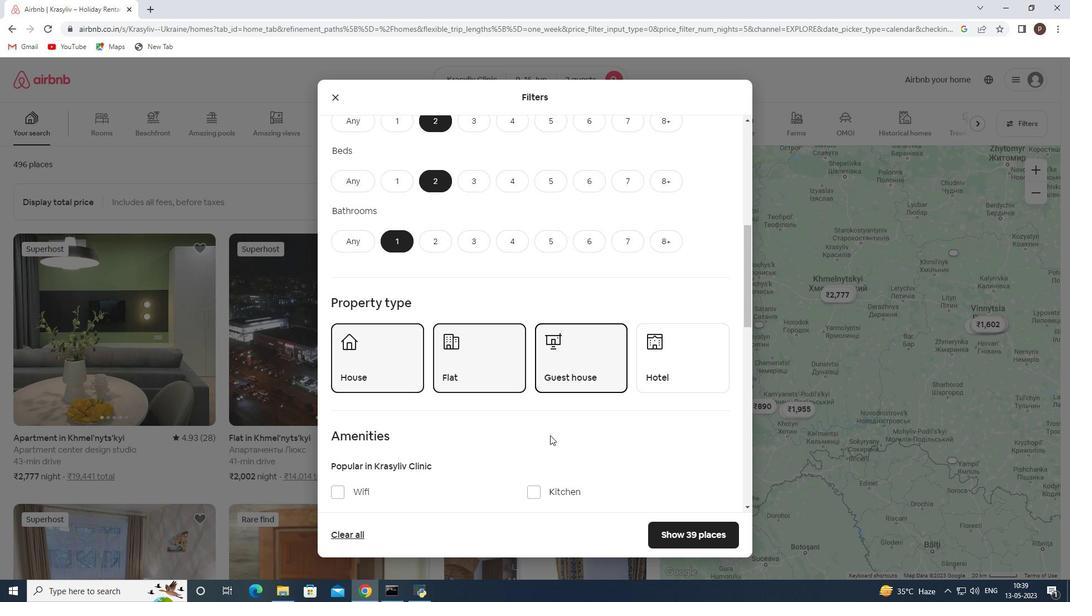 
Action: Mouse scrolled (540, 425) with delta (0, 0)
Screenshot: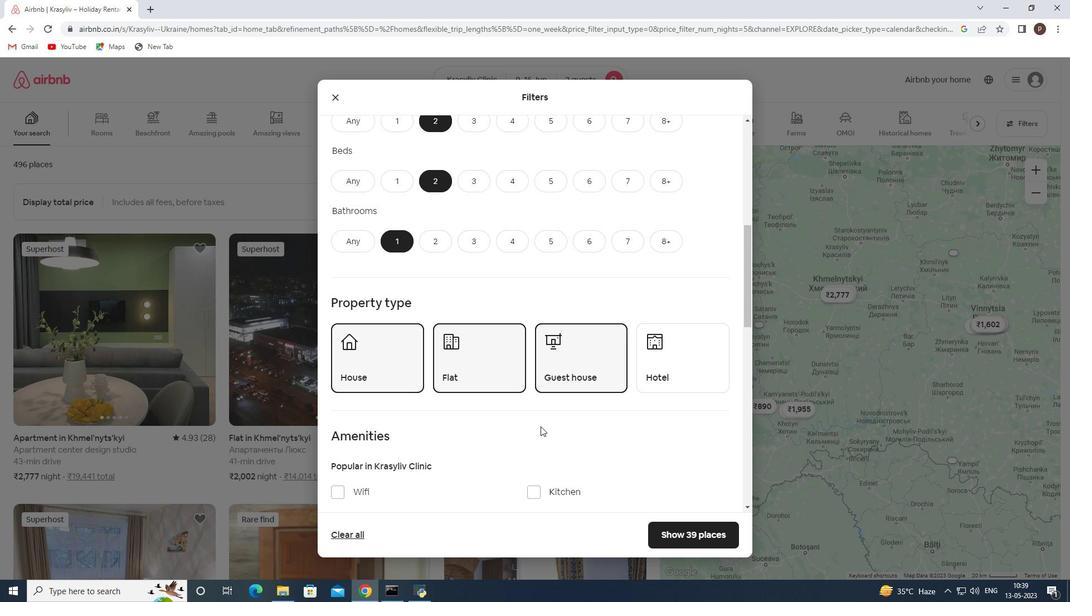 
Action: Mouse scrolled (540, 425) with delta (0, 0)
Screenshot: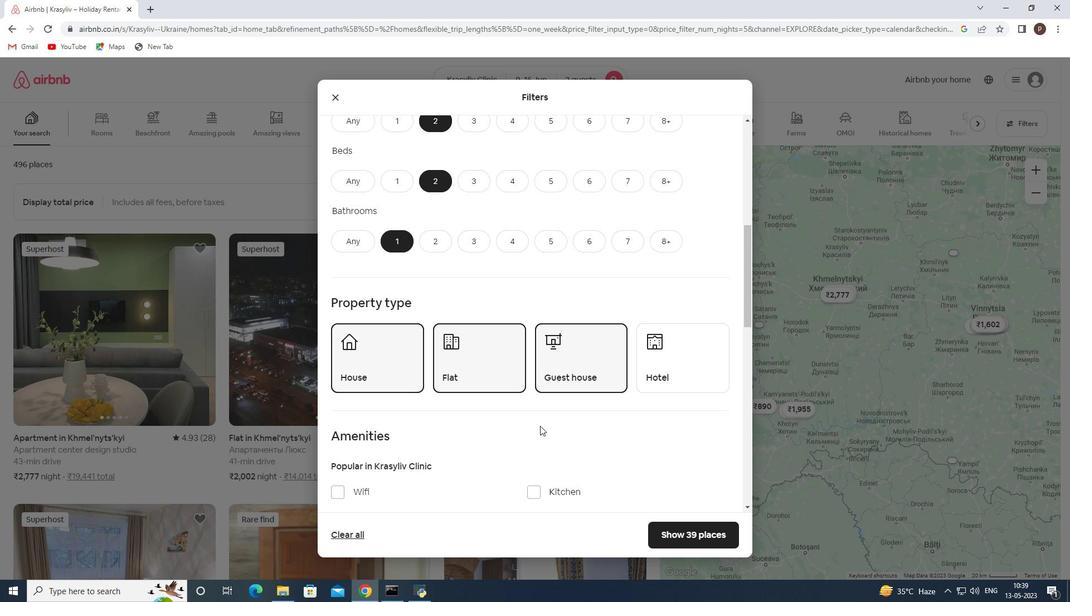 
Action: Mouse moved to (549, 419)
Screenshot: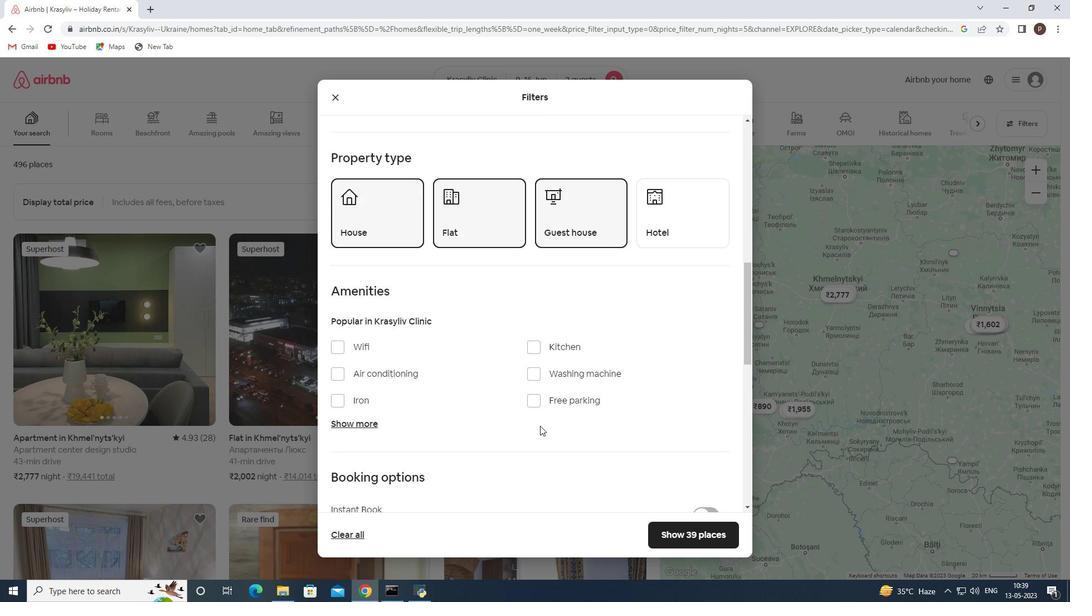 
Action: Mouse scrolled (549, 418) with delta (0, 0)
Screenshot: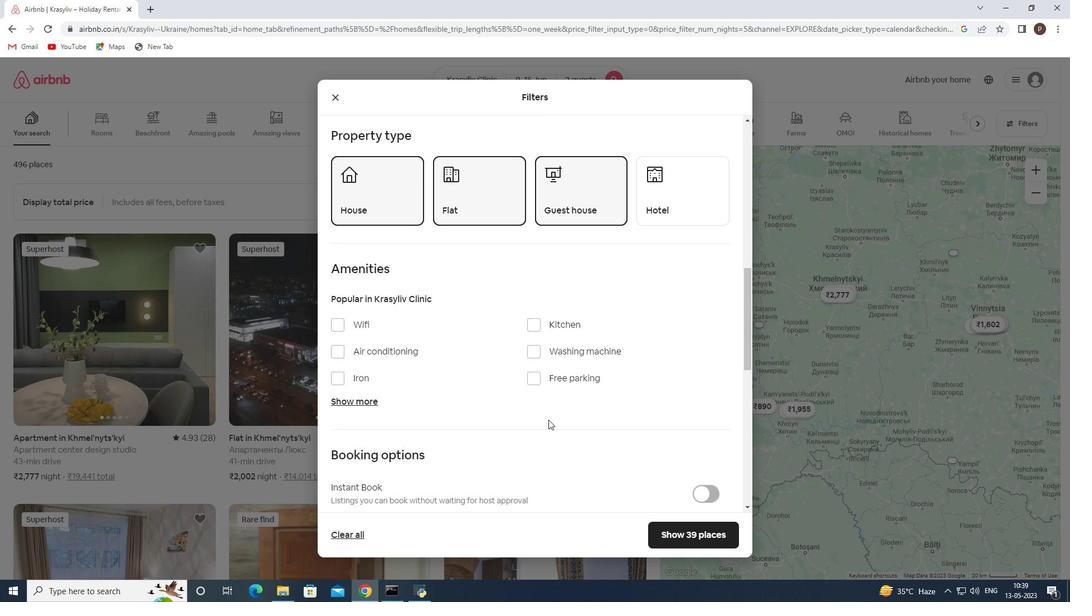 
Action: Mouse scrolled (549, 418) with delta (0, 0)
Screenshot: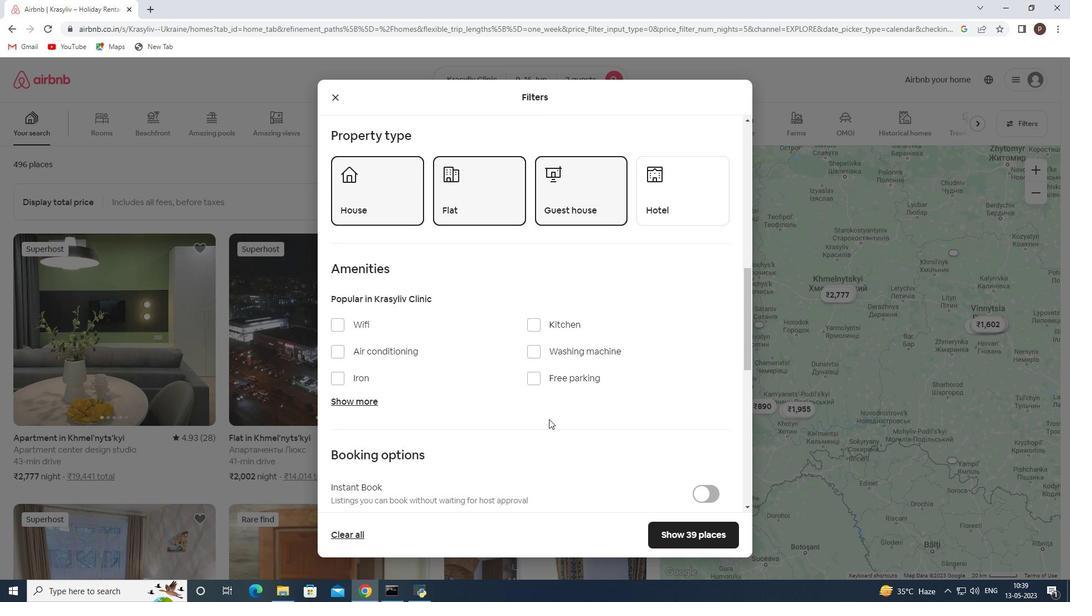 
Action: Mouse moved to (695, 418)
Screenshot: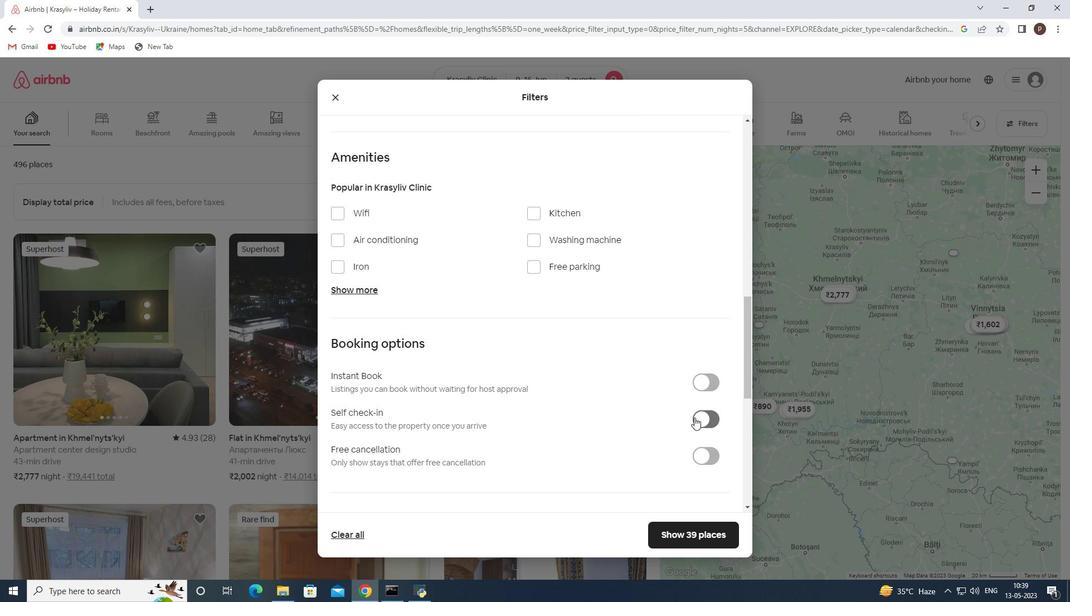 
Action: Mouse pressed left at (695, 418)
Screenshot: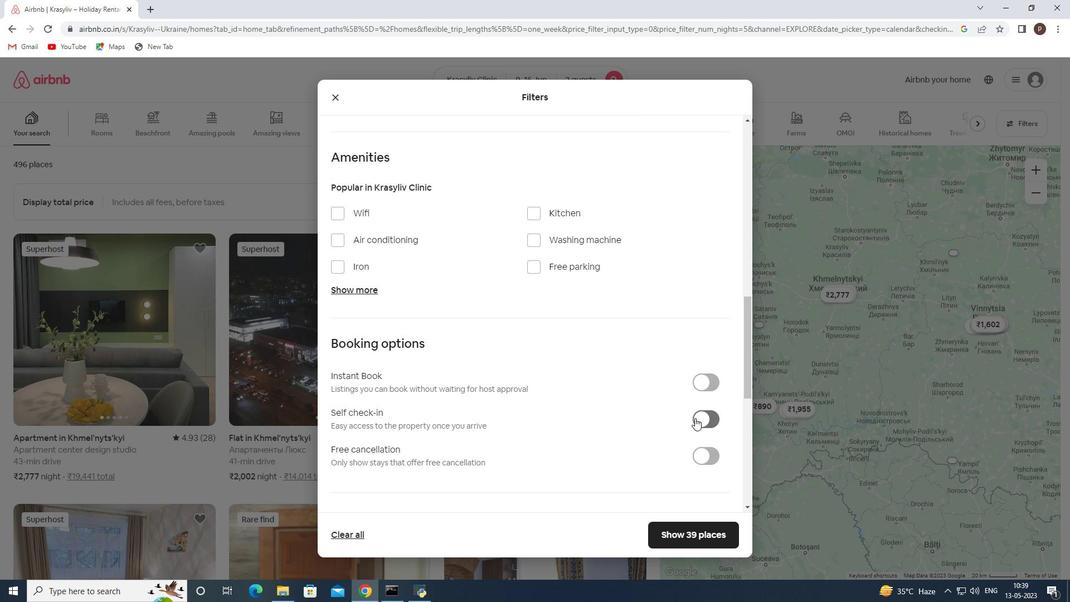 
Action: Mouse moved to (563, 406)
Screenshot: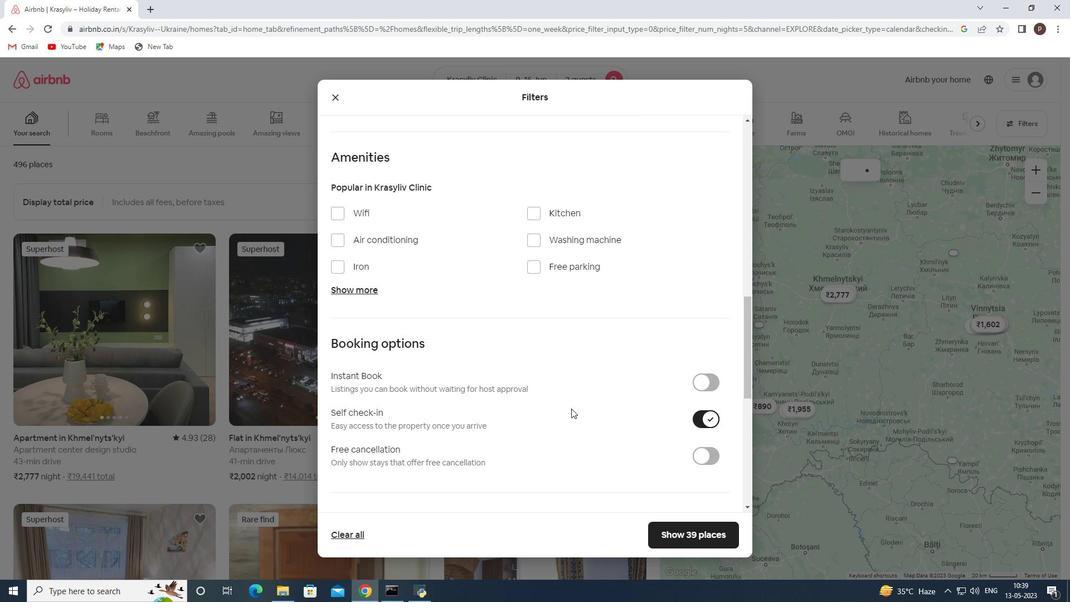 
Action: Mouse scrolled (563, 406) with delta (0, 0)
Screenshot: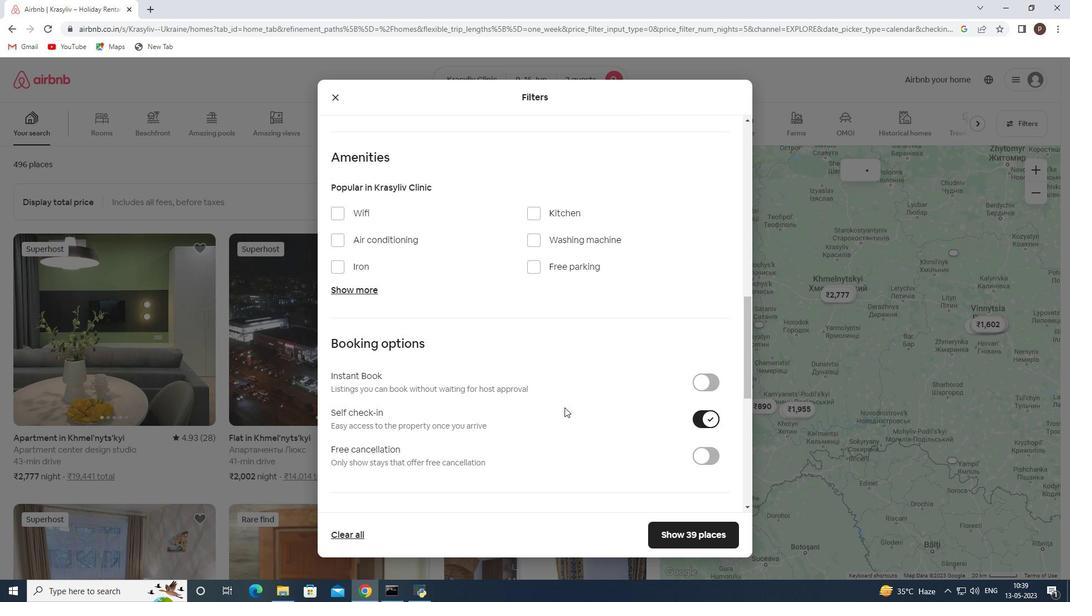 
Action: Mouse scrolled (563, 406) with delta (0, 0)
Screenshot: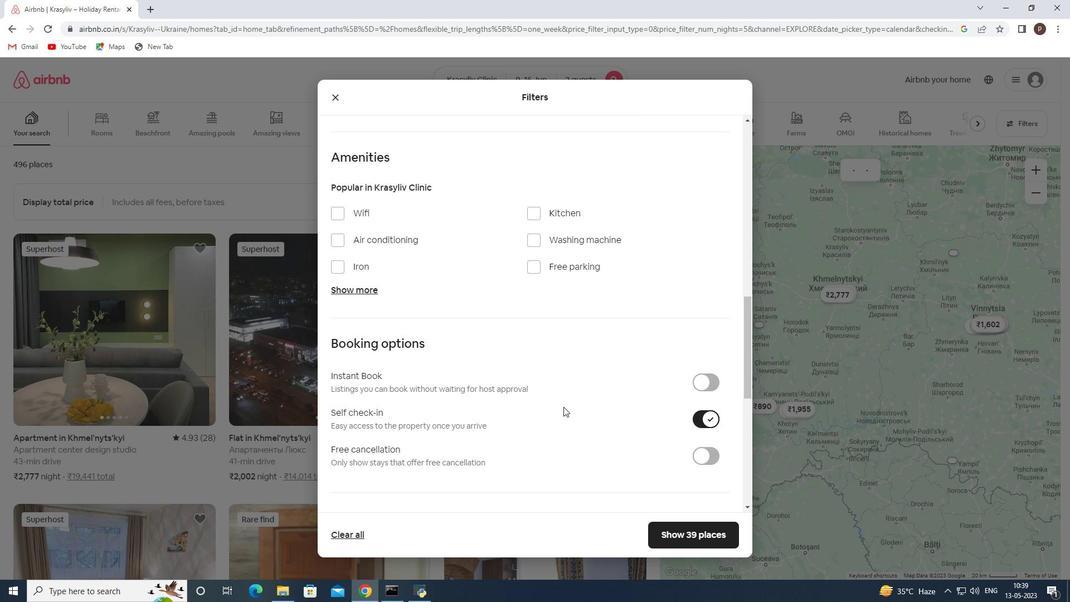 
Action: Mouse moved to (529, 398)
Screenshot: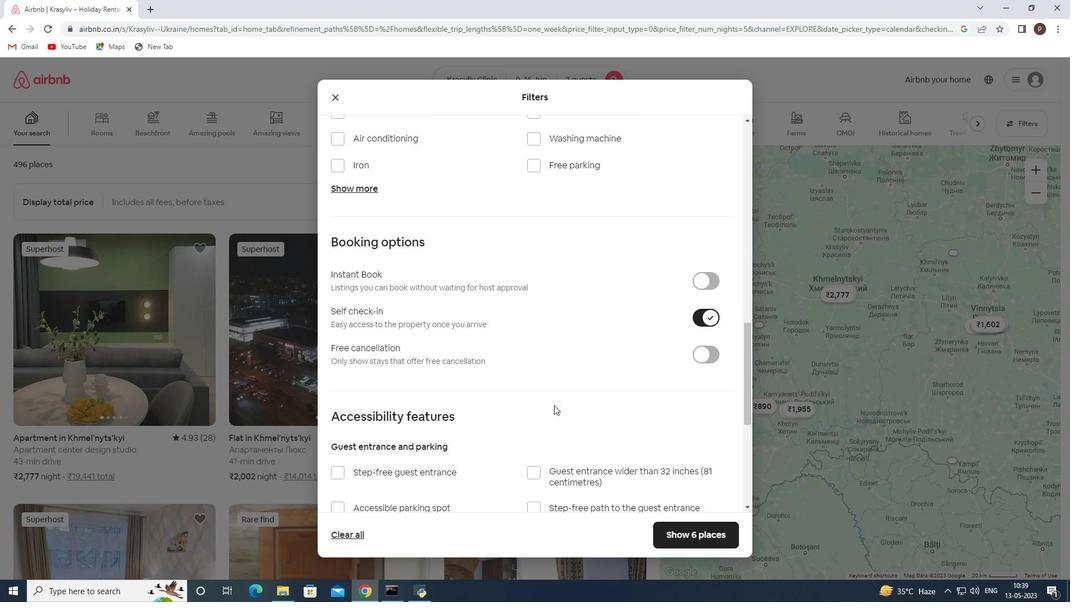 
Action: Mouse scrolled (529, 397) with delta (0, 0)
Screenshot: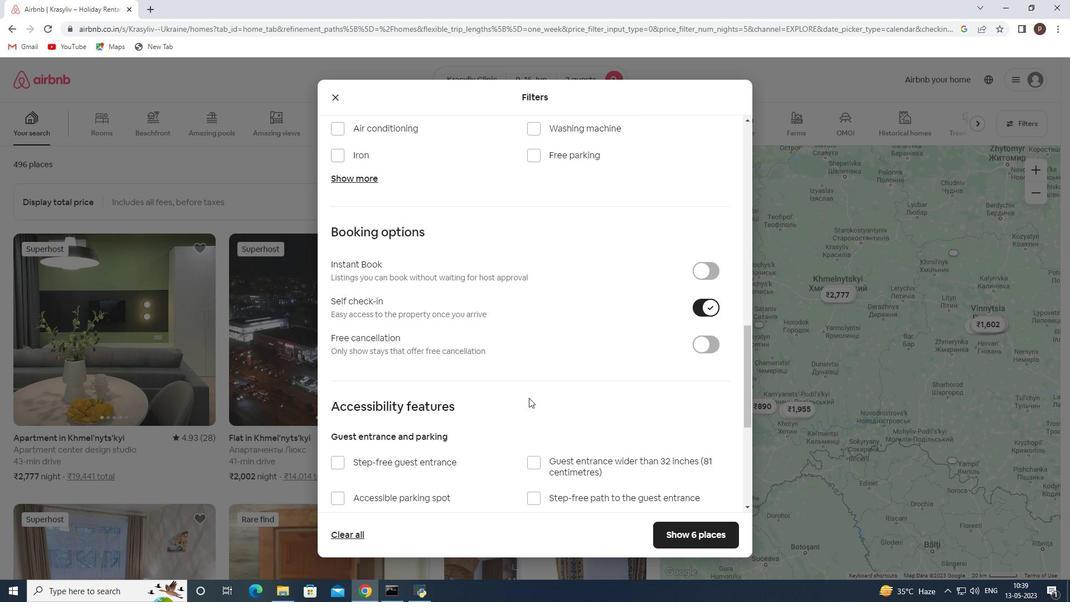 
Action: Mouse scrolled (529, 397) with delta (0, 0)
Screenshot: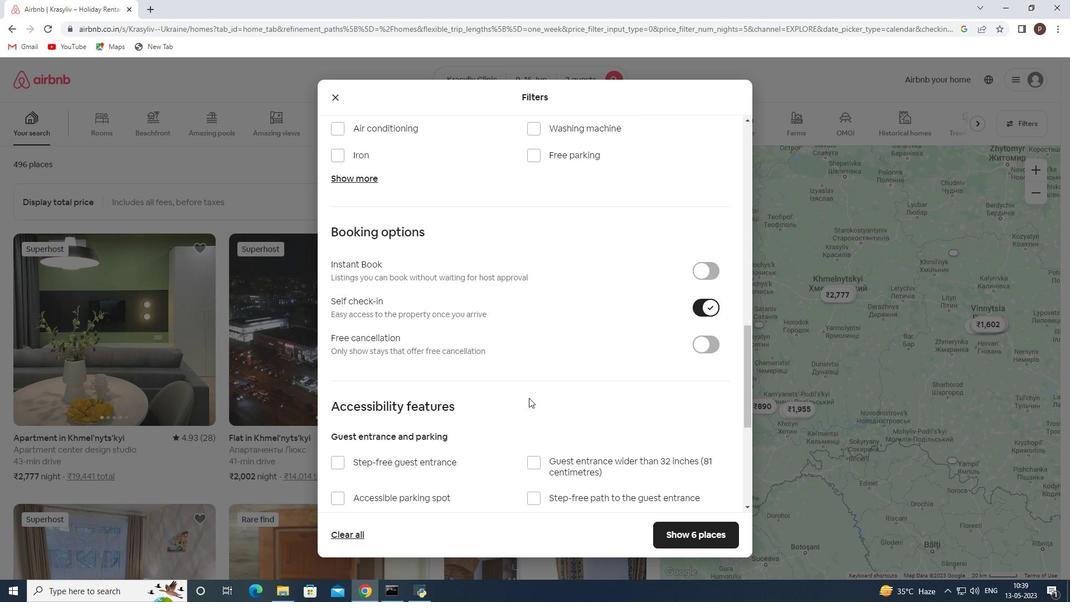 
Action: Mouse scrolled (529, 397) with delta (0, 0)
Screenshot: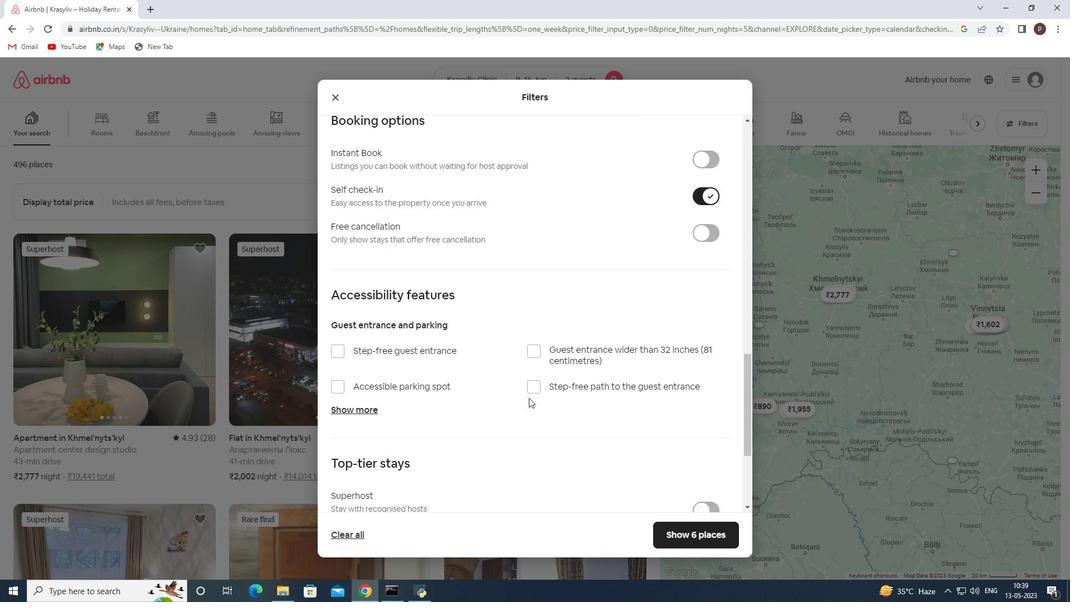 
Action: Mouse scrolled (529, 397) with delta (0, 0)
Screenshot: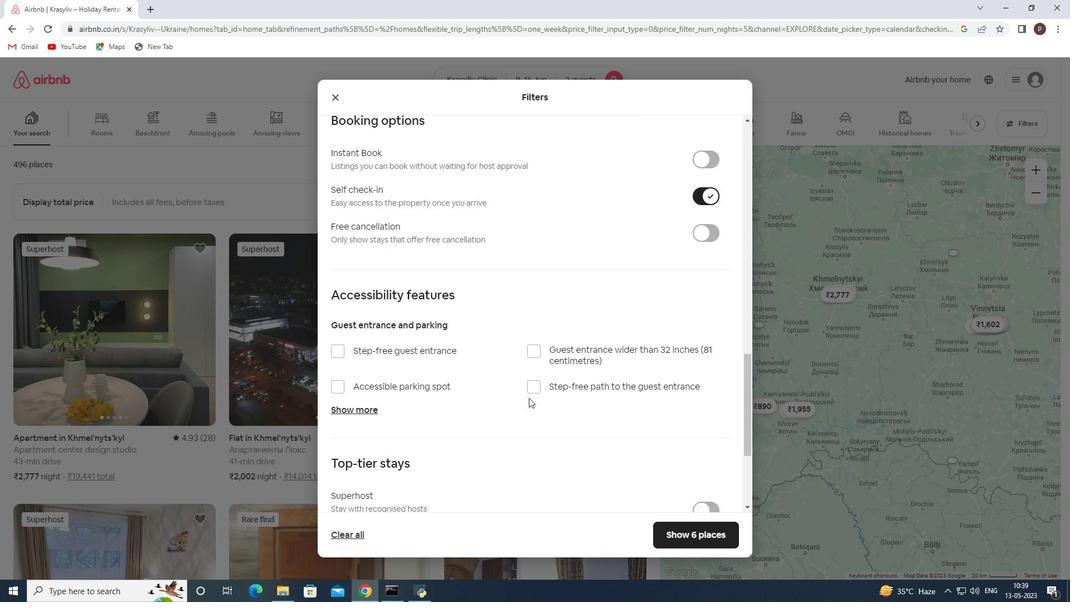 
Action: Mouse scrolled (529, 397) with delta (0, 0)
Screenshot: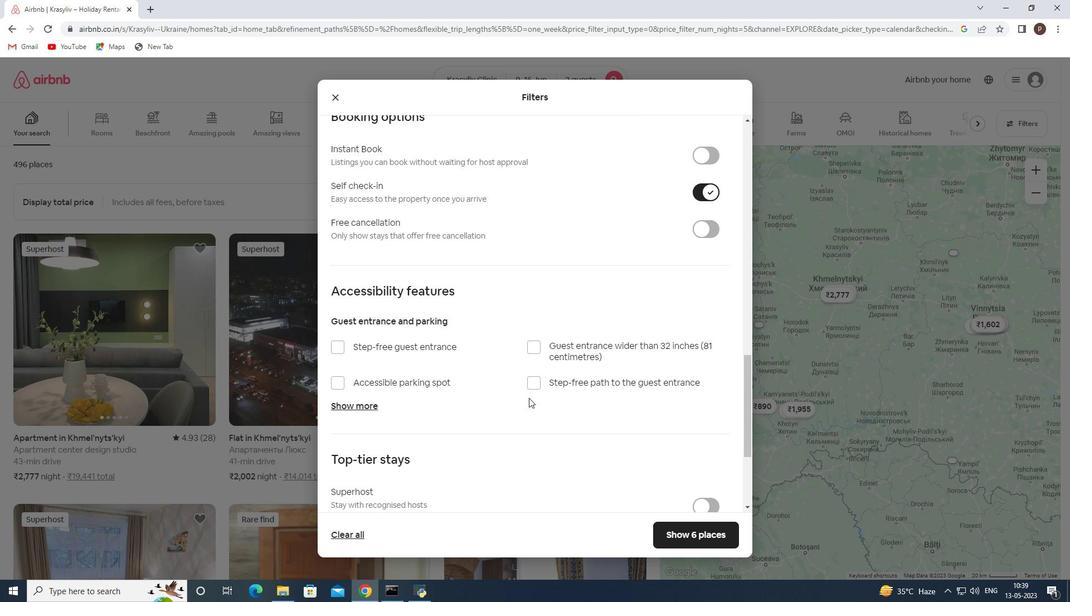 
Action: Mouse scrolled (529, 397) with delta (0, 0)
Screenshot: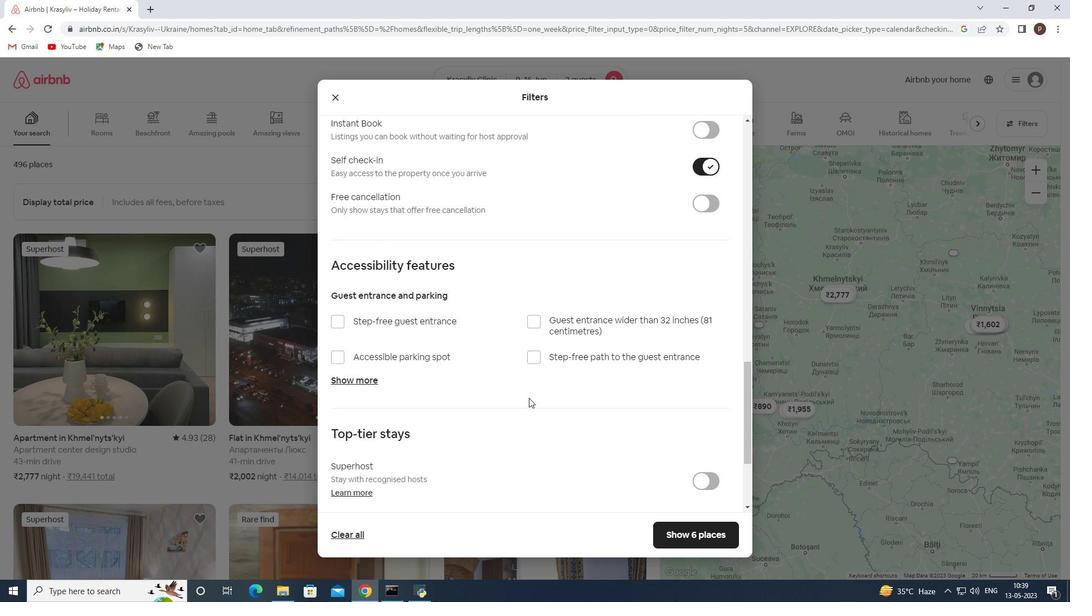 
Action: Mouse moved to (334, 435)
Screenshot: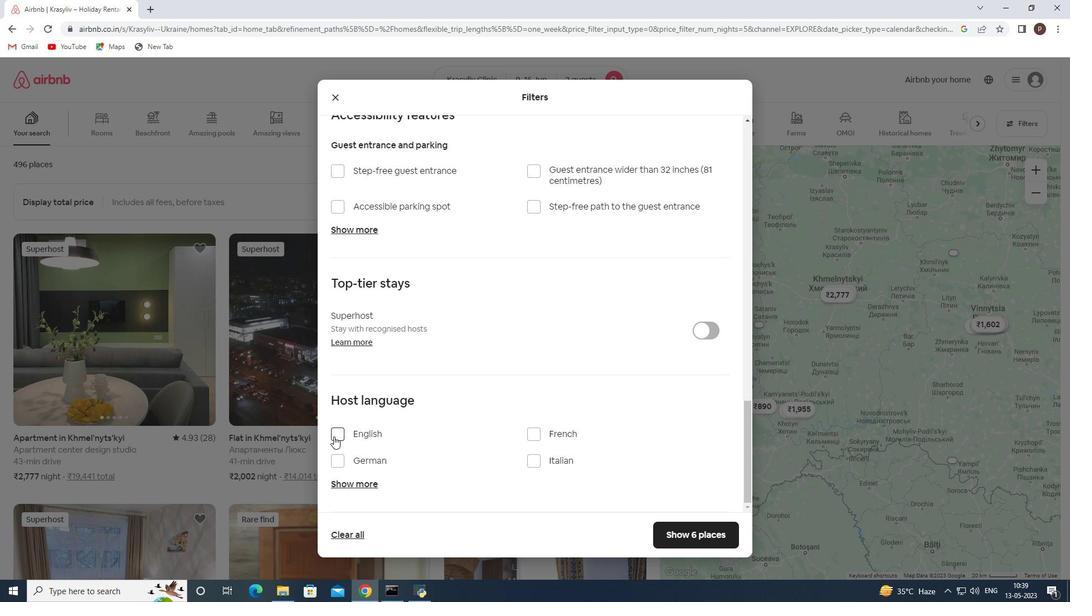 
Action: Mouse pressed left at (334, 435)
Screenshot: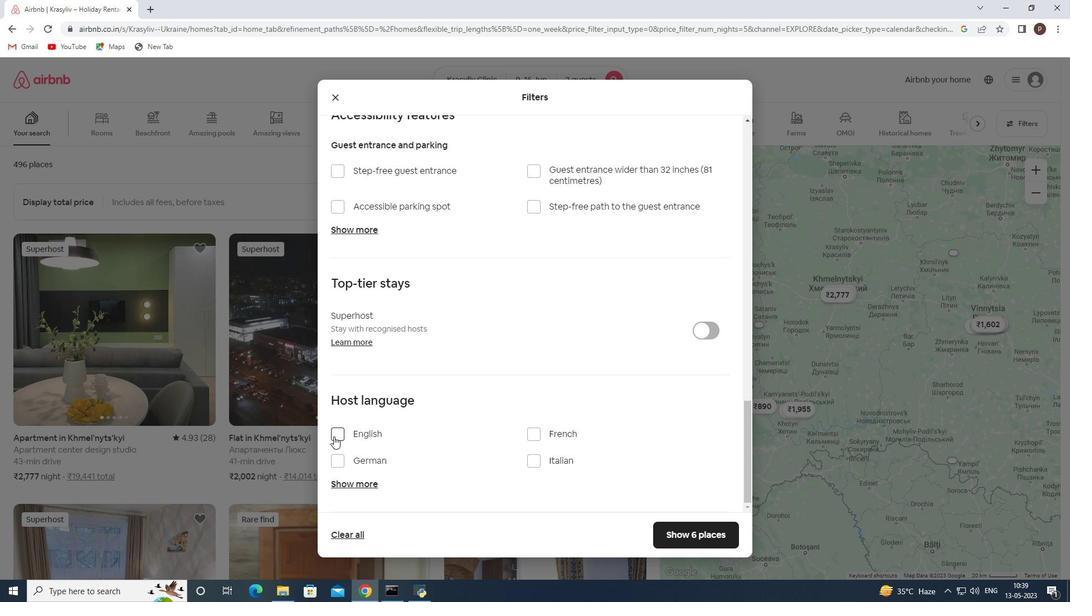 
Action: Mouse moved to (683, 531)
Screenshot: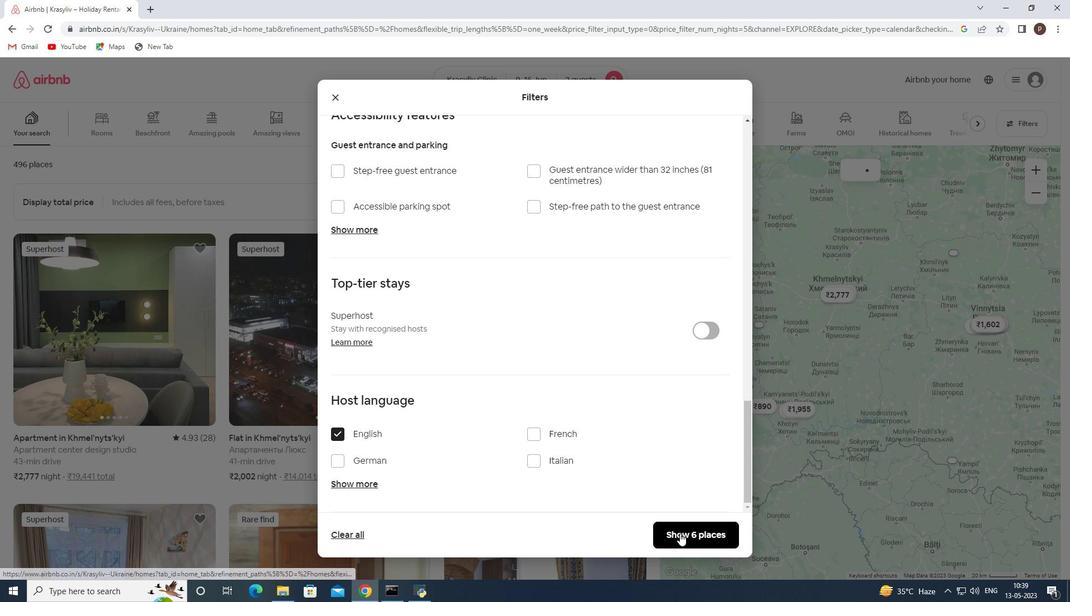 
Action: Mouse pressed left at (683, 531)
Screenshot: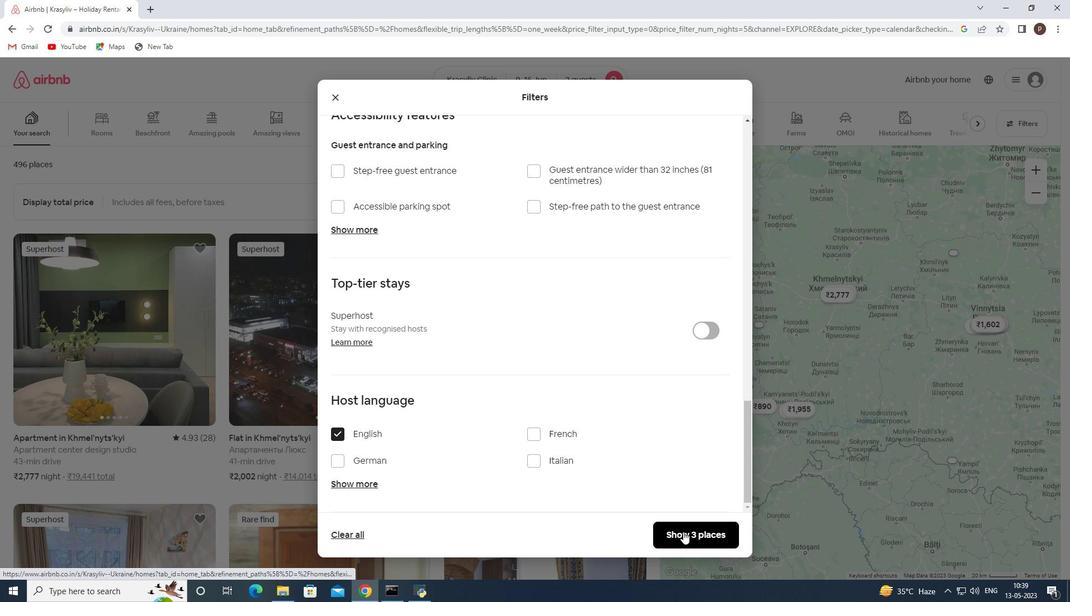 
